 Task: Open a blank sheet, save the file as William Add the quote 'Life is too short to be anything but happy; choose happiness and spread it to others.'Life is too short to be anything but happy; choose happiness and spread it to others.  Apply font style Apply font style Kunstler Script and font size 15 Align the text to the Center .Change the text color to  Light Red
Action: Mouse moved to (25, 21)
Screenshot: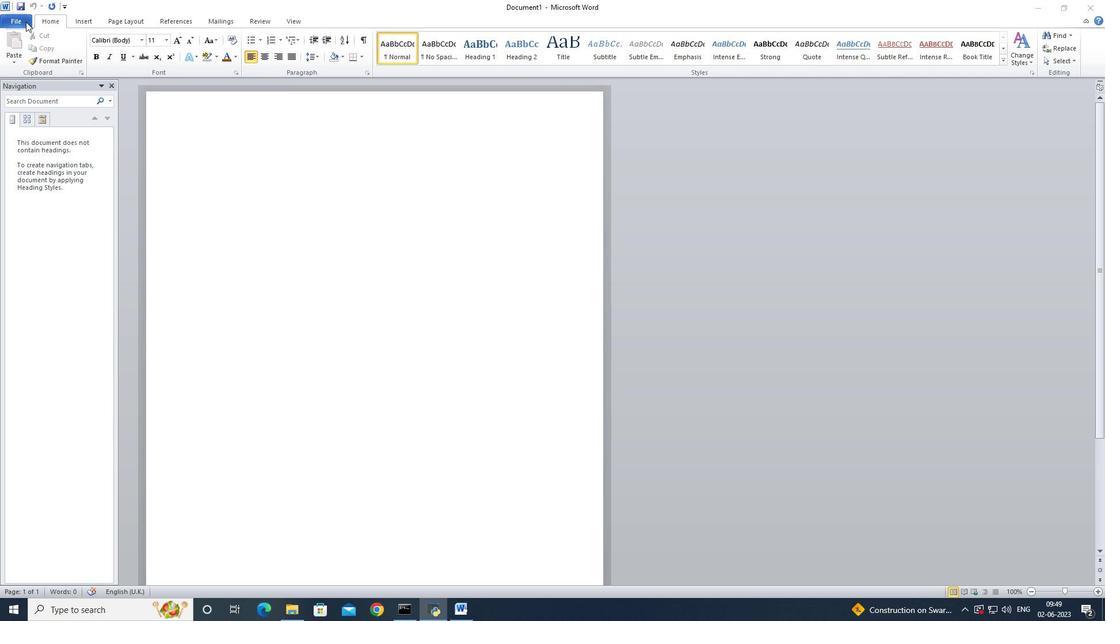 
Action: Mouse pressed left at (25, 21)
Screenshot: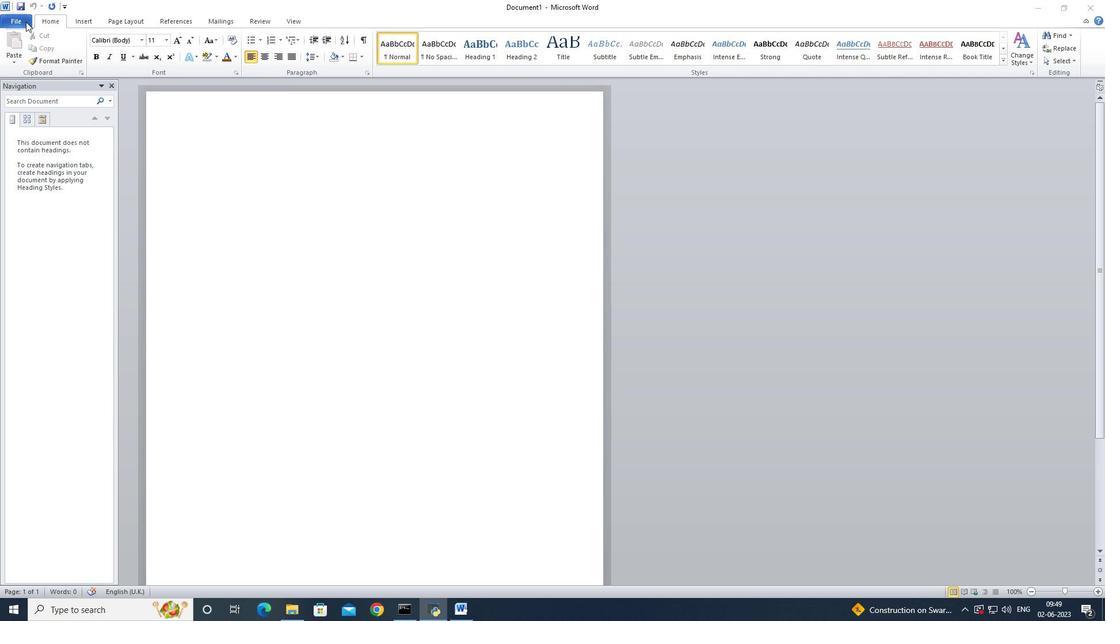 
Action: Mouse moved to (25, 18)
Screenshot: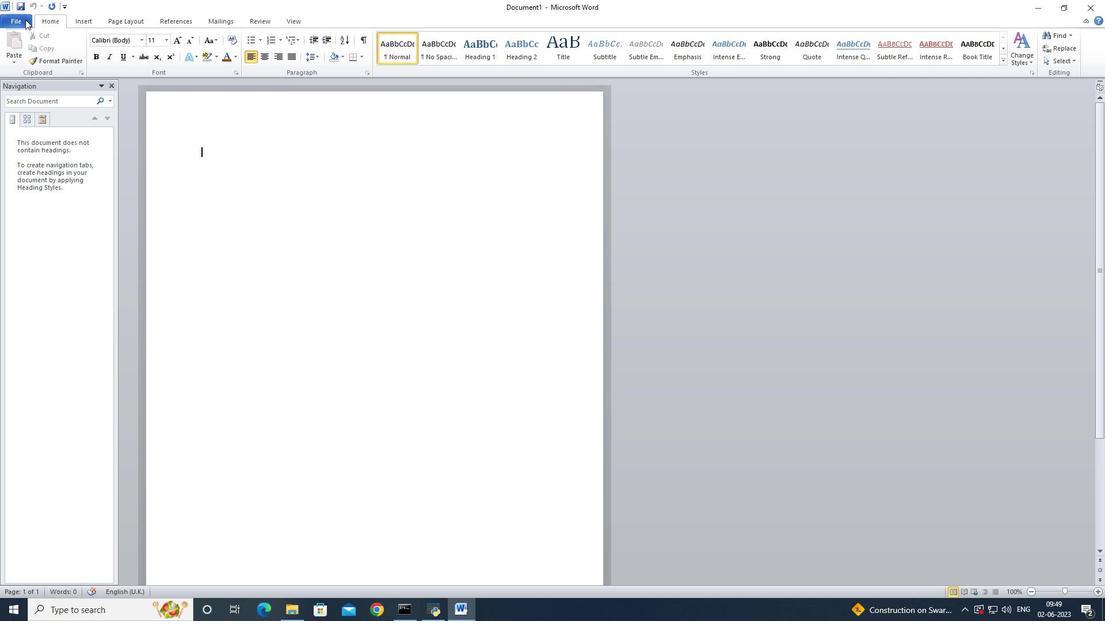 
Action: Mouse pressed left at (25, 18)
Screenshot: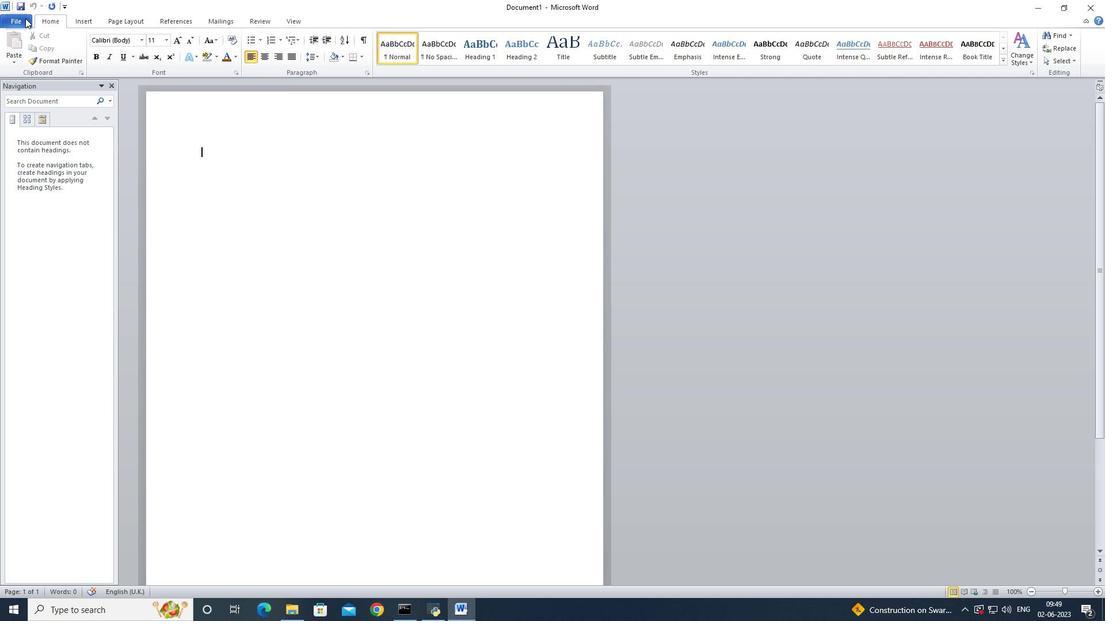 
Action: Mouse moved to (42, 149)
Screenshot: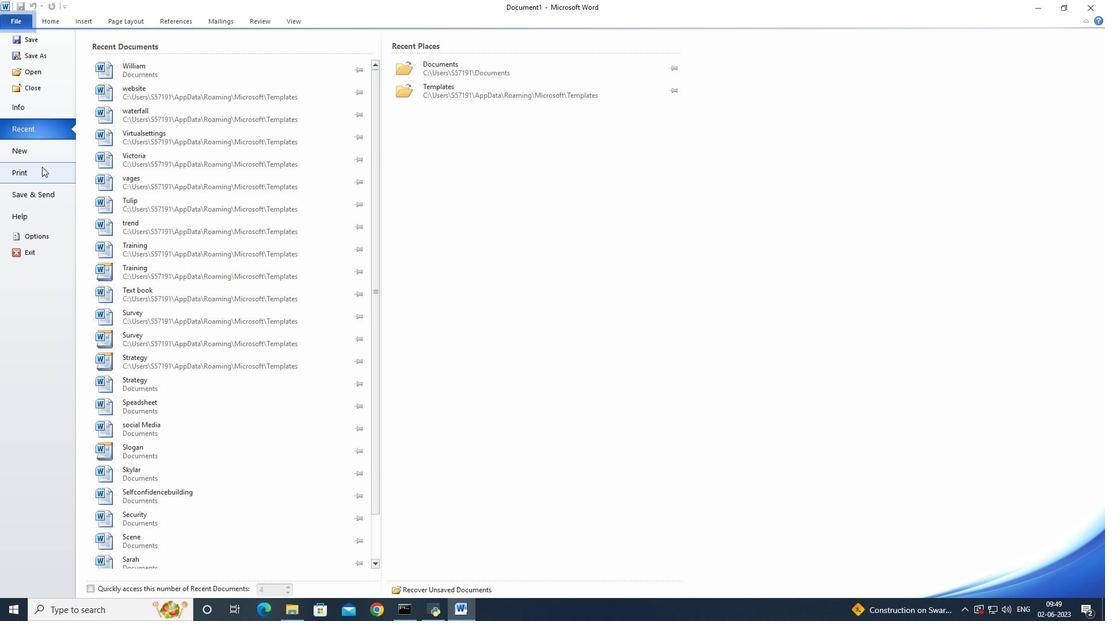 
Action: Mouse pressed left at (42, 149)
Screenshot: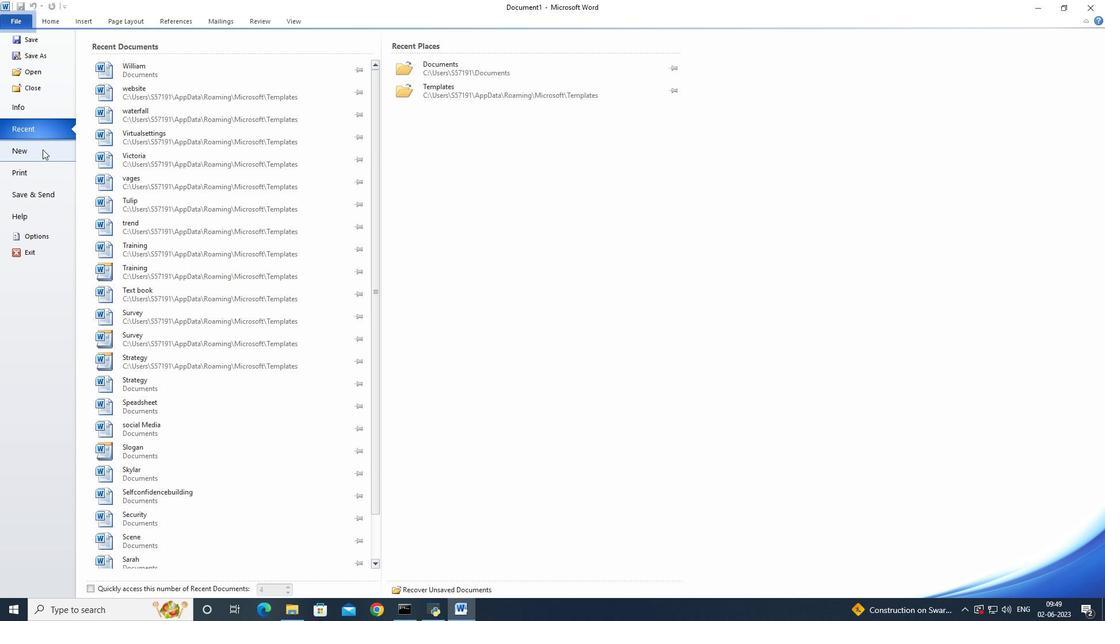 
Action: Mouse moved to (106, 119)
Screenshot: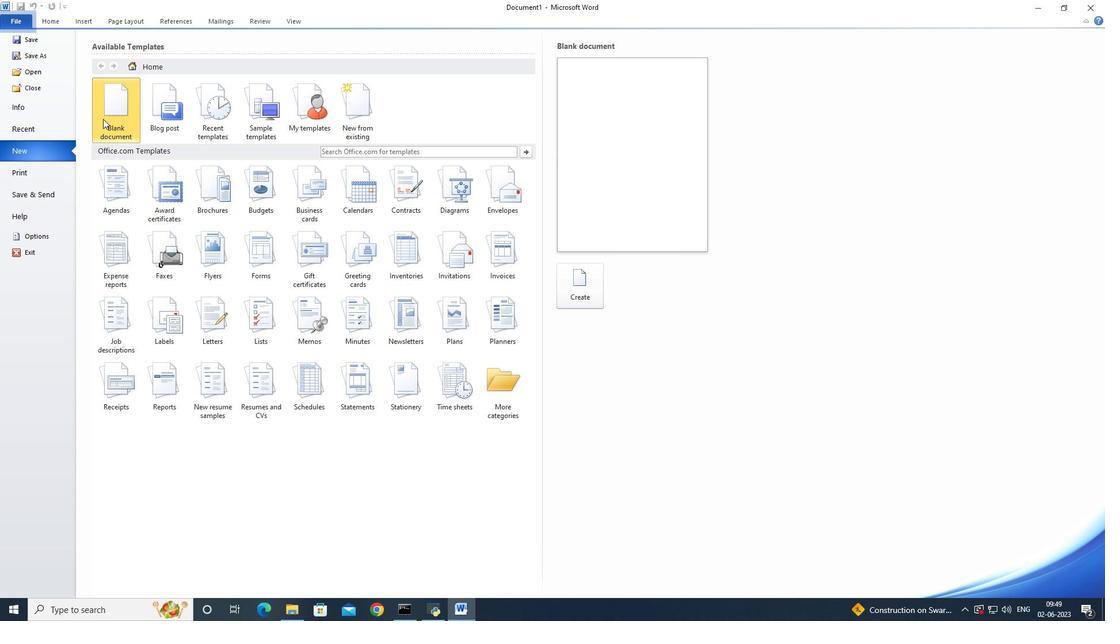 
Action: Mouse pressed left at (106, 119)
Screenshot: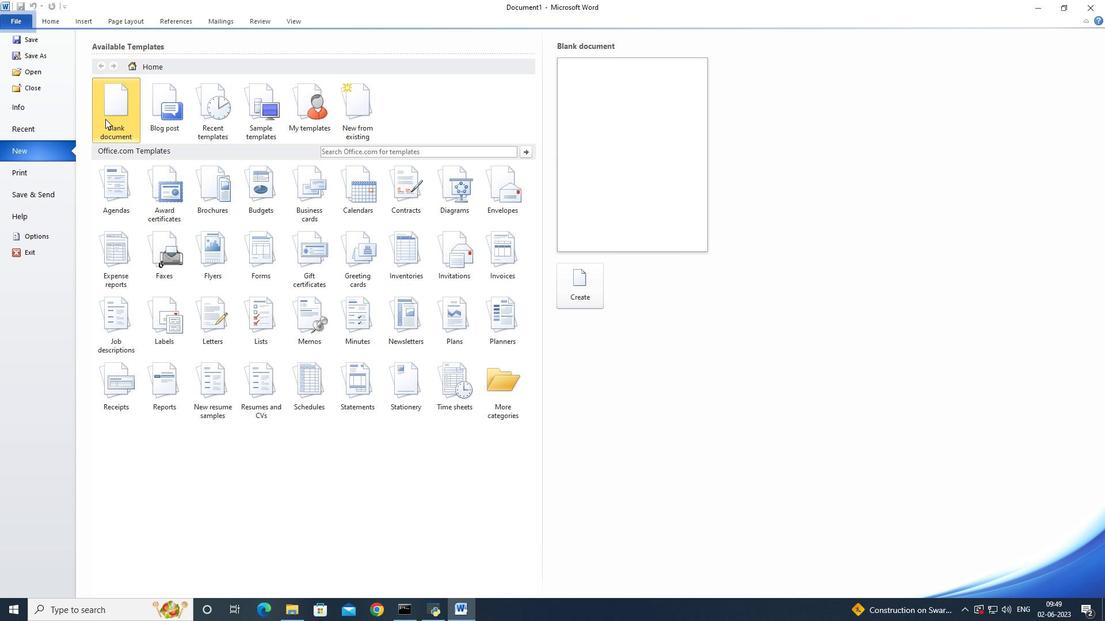 
Action: Mouse moved to (573, 291)
Screenshot: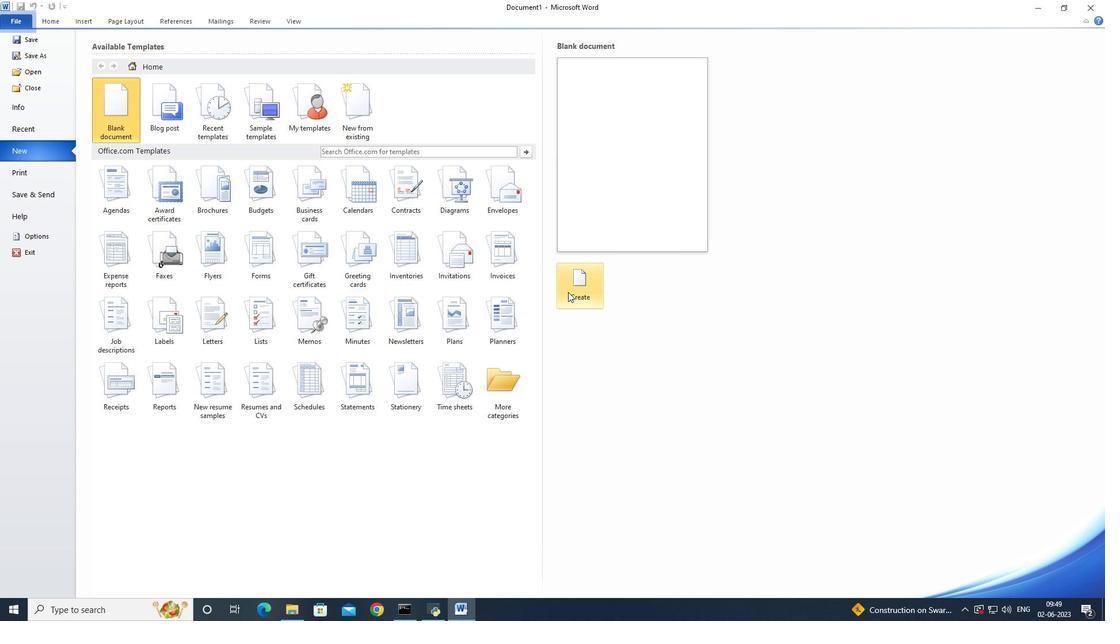 
Action: Mouse pressed left at (573, 291)
Screenshot: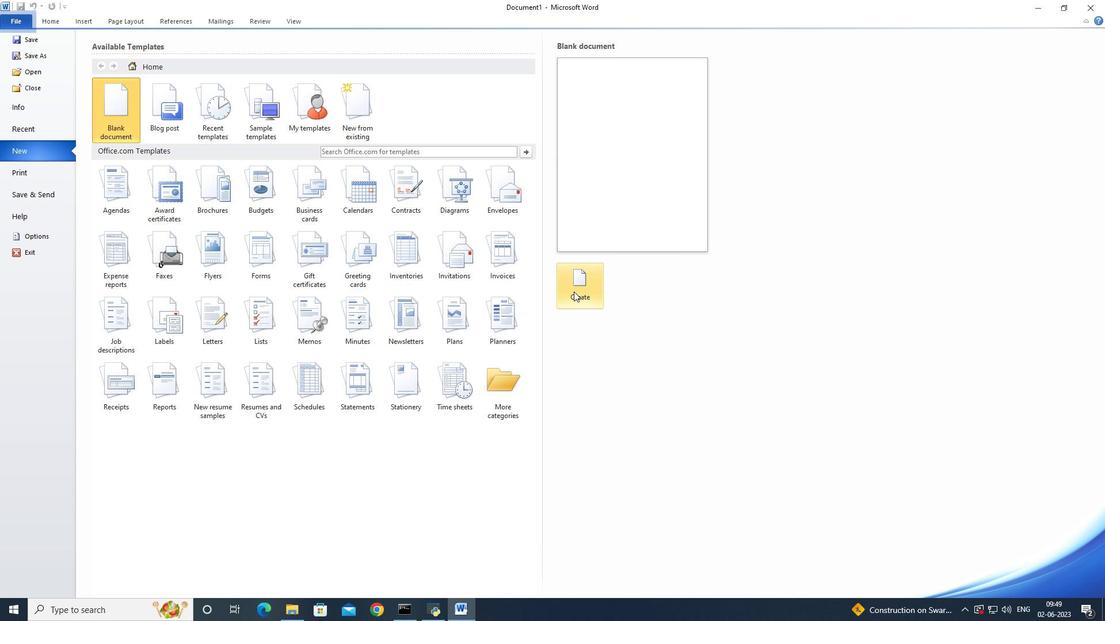 
Action: Mouse moved to (13, 20)
Screenshot: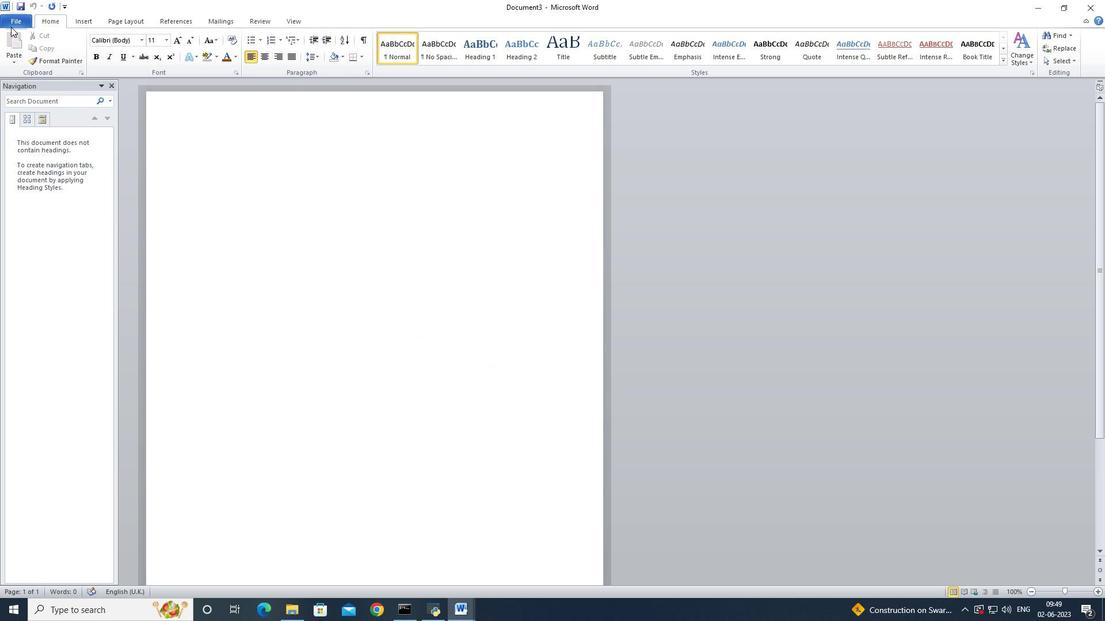 
Action: Mouse pressed left at (13, 20)
Screenshot: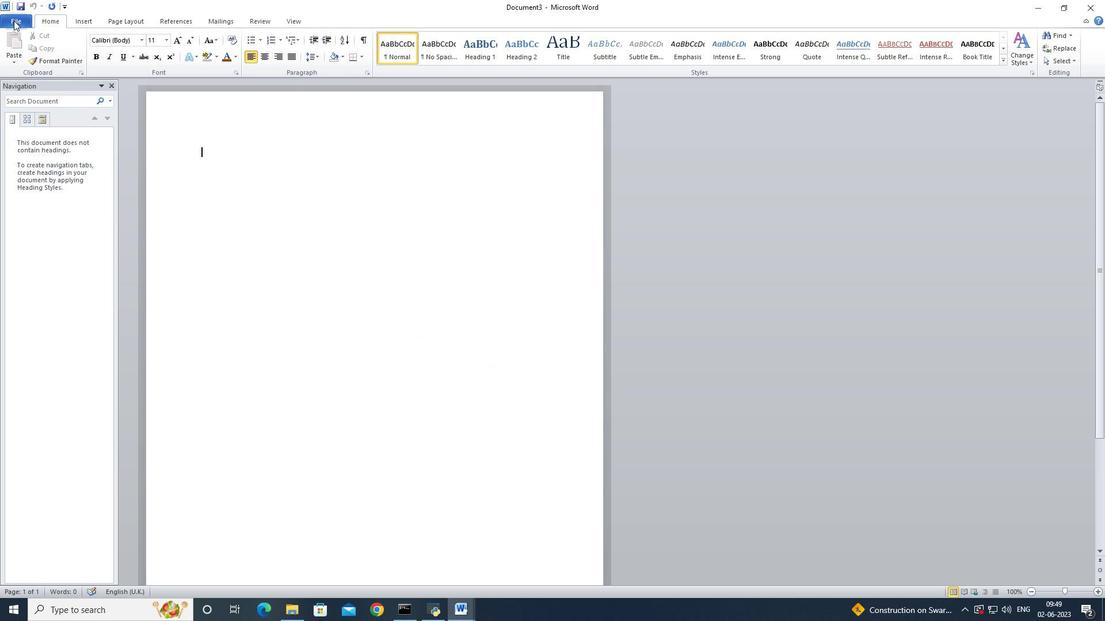 
Action: Mouse moved to (36, 40)
Screenshot: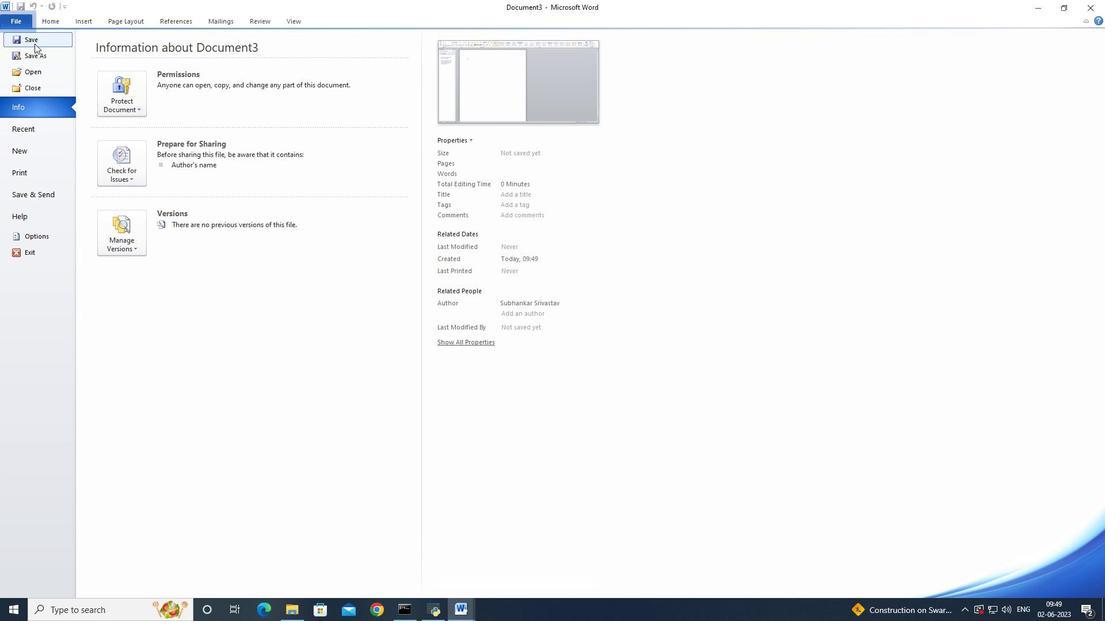 
Action: Mouse pressed left at (36, 40)
Screenshot: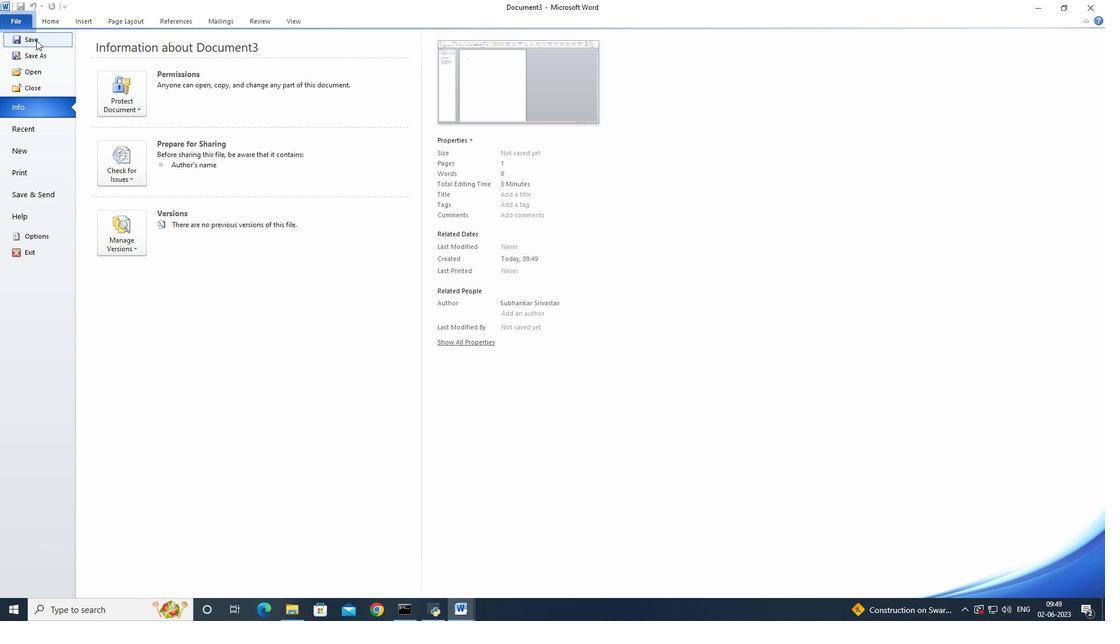 
Action: Key pressed <Key.shift><Key.shift>William
Screenshot: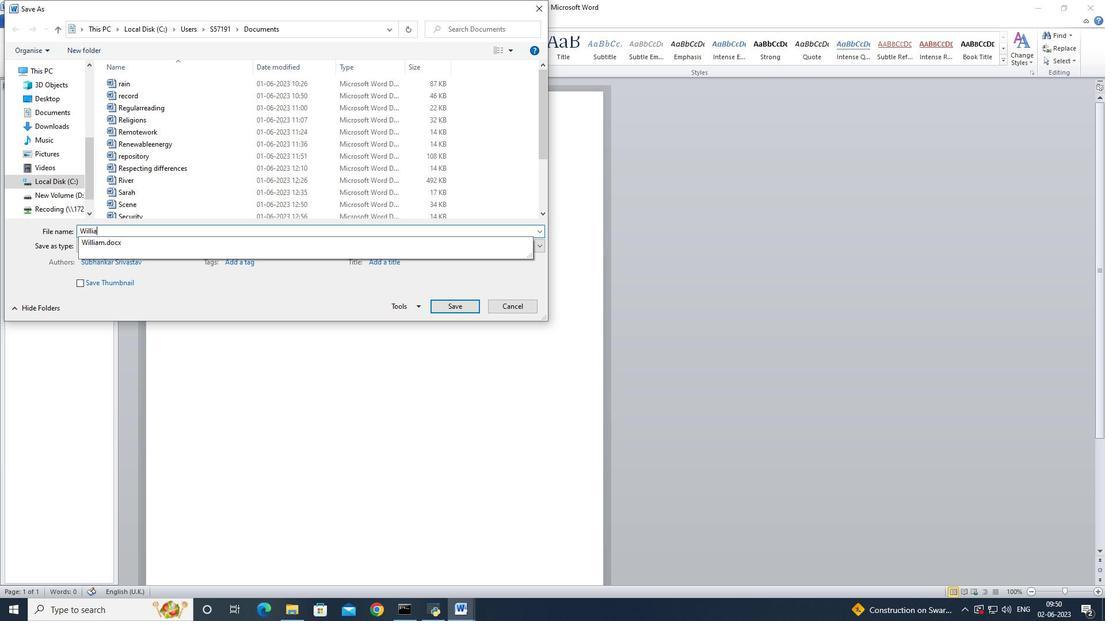 
Action: Mouse moved to (455, 309)
Screenshot: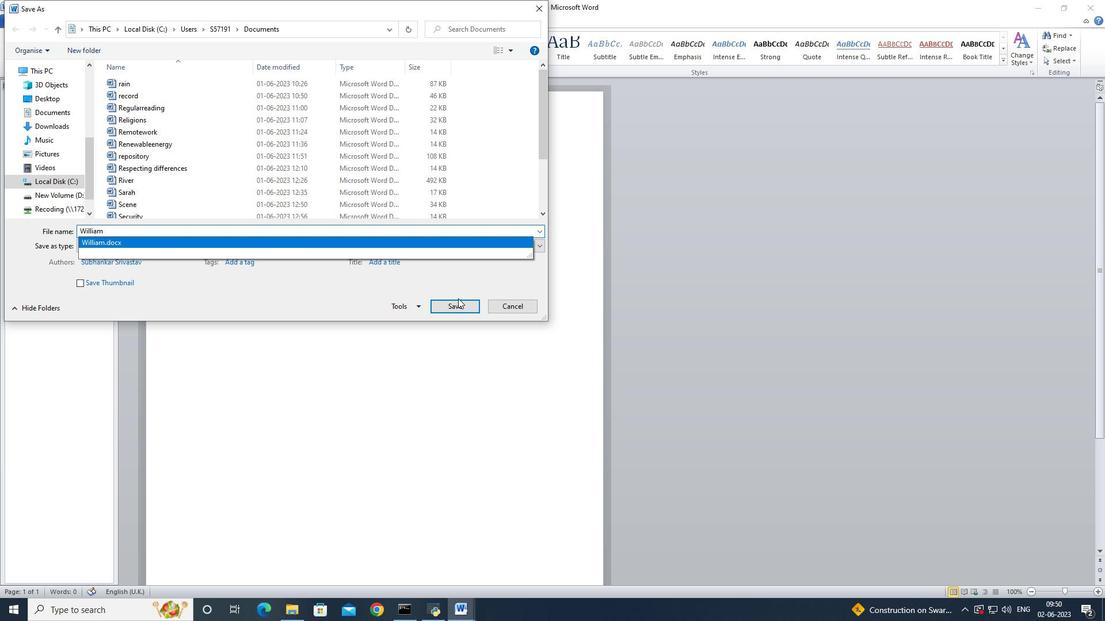 
Action: Mouse pressed left at (455, 309)
Screenshot: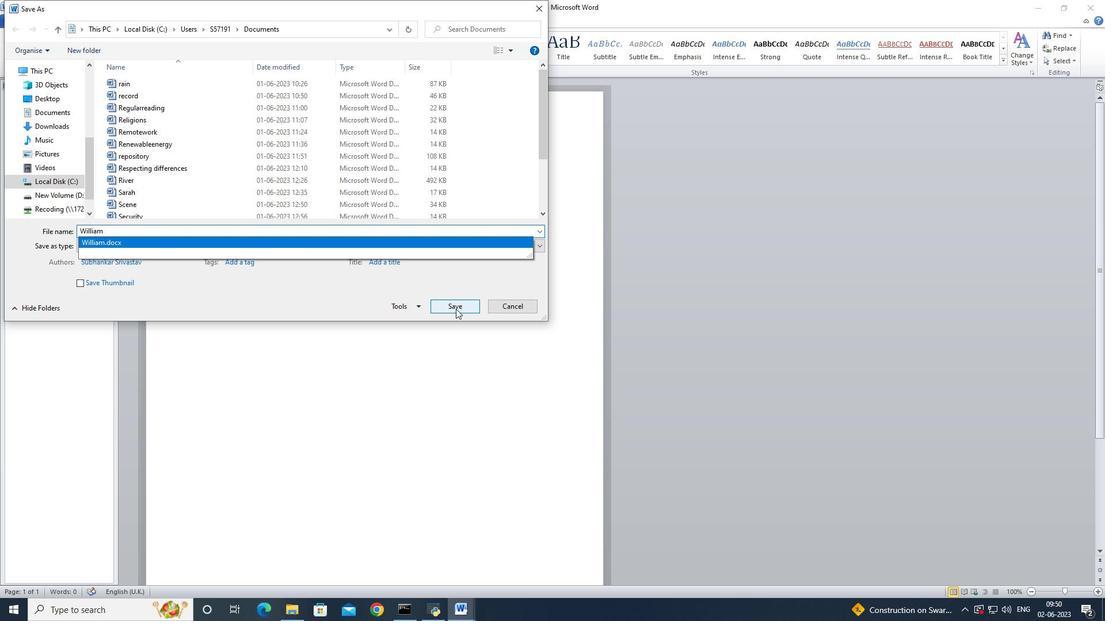 
Action: Mouse moved to (534, 327)
Screenshot: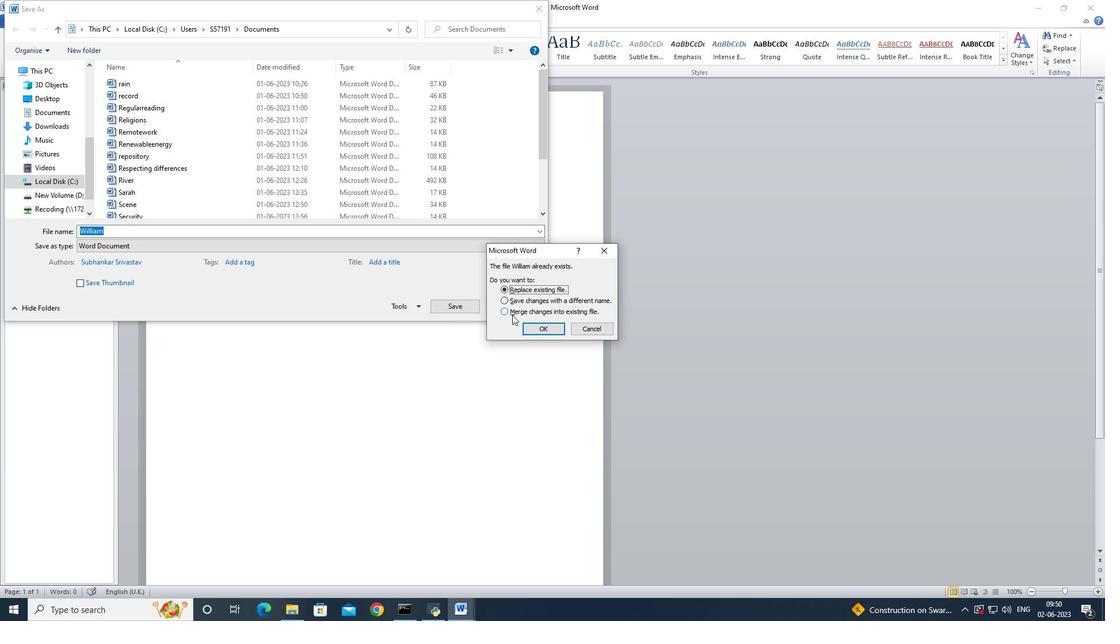 
Action: Mouse pressed left at (534, 327)
Screenshot: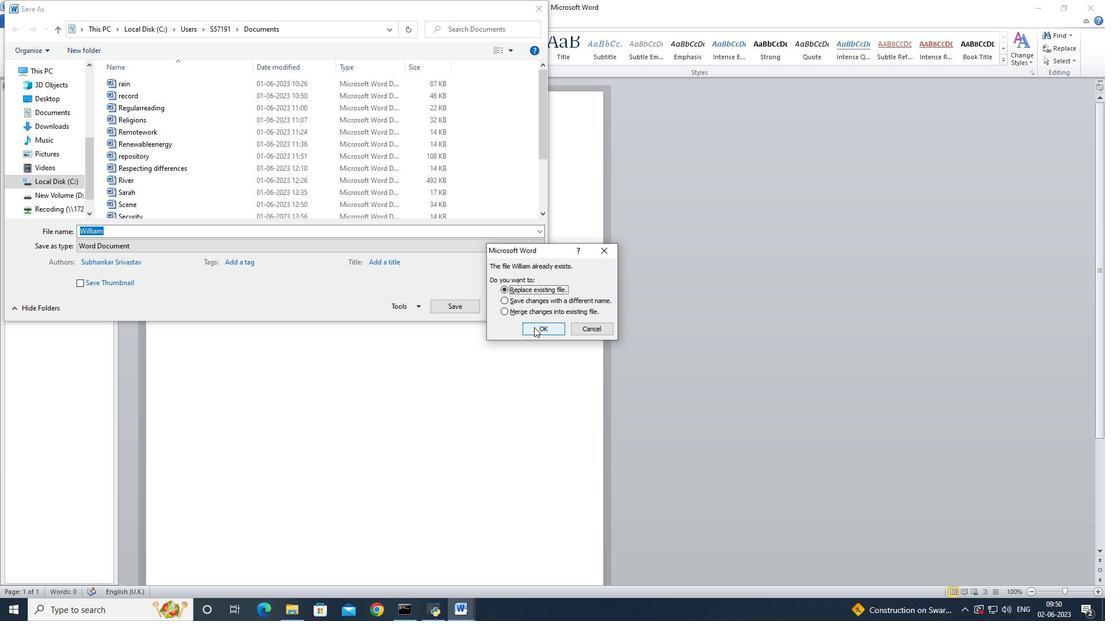 
Action: Mouse moved to (816, 50)
Screenshot: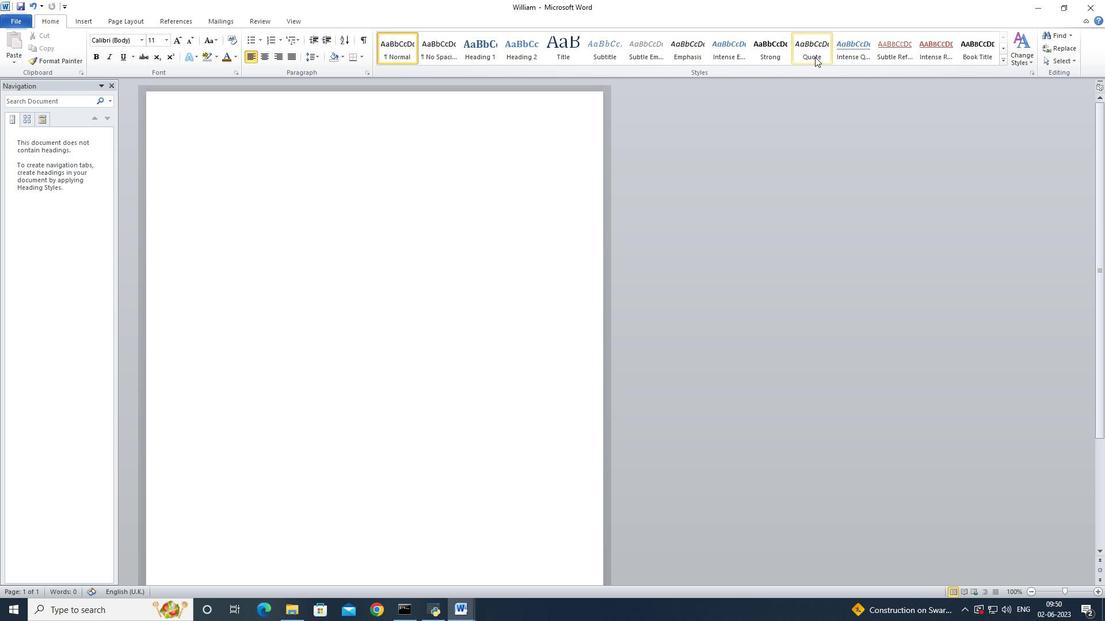 
Action: Mouse pressed left at (816, 50)
Screenshot: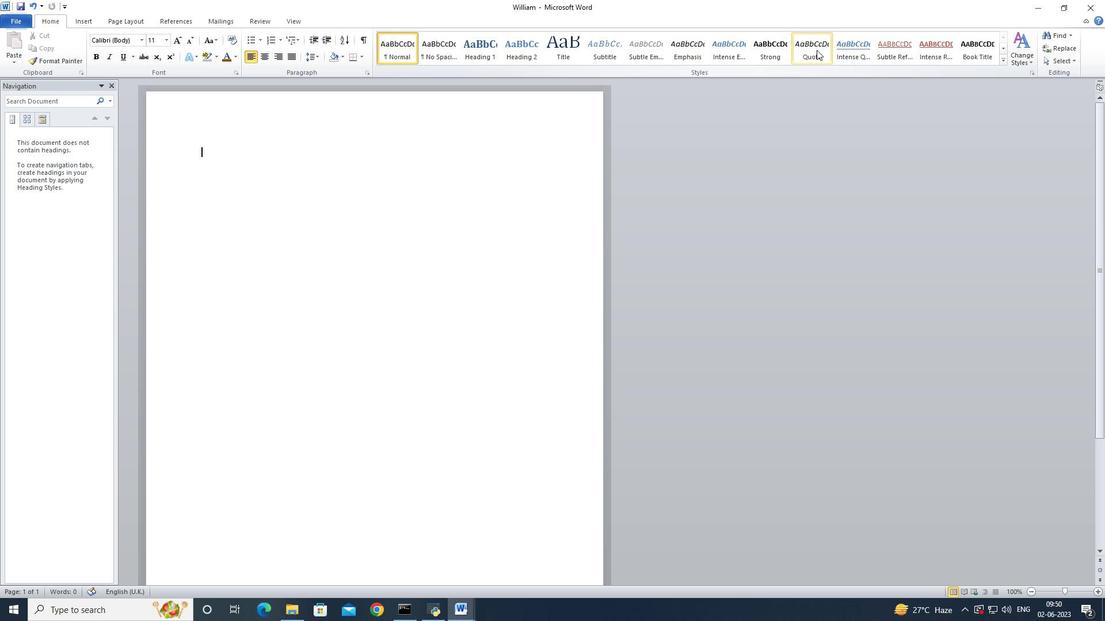 
Action: Mouse moved to (652, 214)
Screenshot: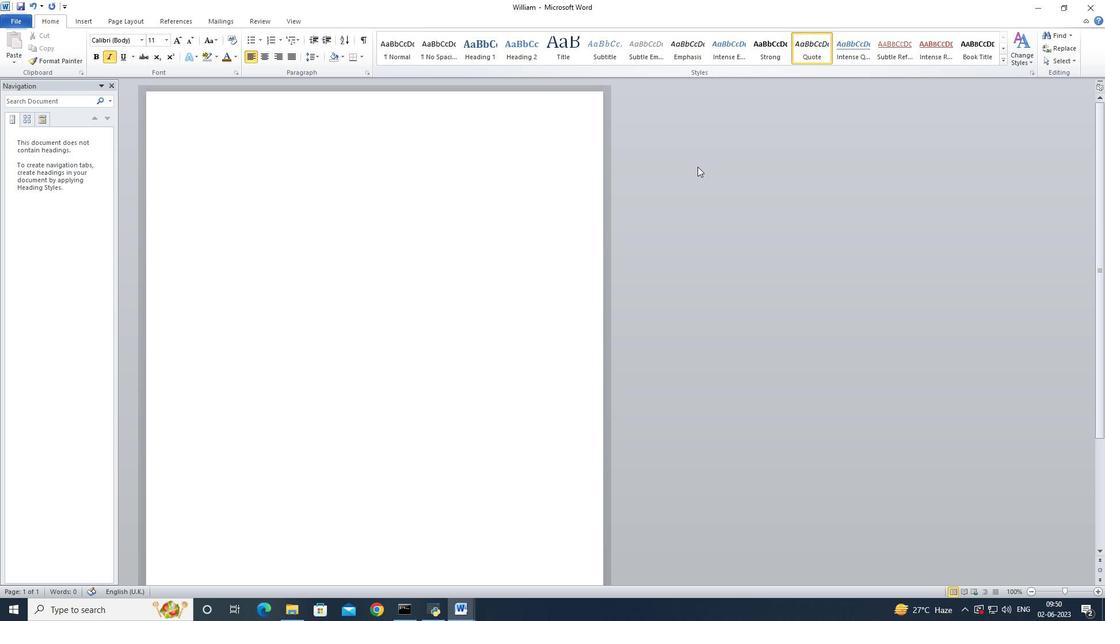 
Action: Key pressed <Key.shift>Life<Key.space>is<Key.space>too<Key.space>short<Key.space>to<Key.space>be<Key.space>ant<Key.backspace>ything<Key.space>but<Key.space>happy<Key.shift><Key.shift><Key.shift><Key.shift><Key.shift><Key.shift>;<Key.space>chos<Key.backspace>s<Key.backspace>ose<Key.space>happiness<Key.space>and<Key.space>spread<Key.space>it<Key.space>to<Key.space>others
Screenshot: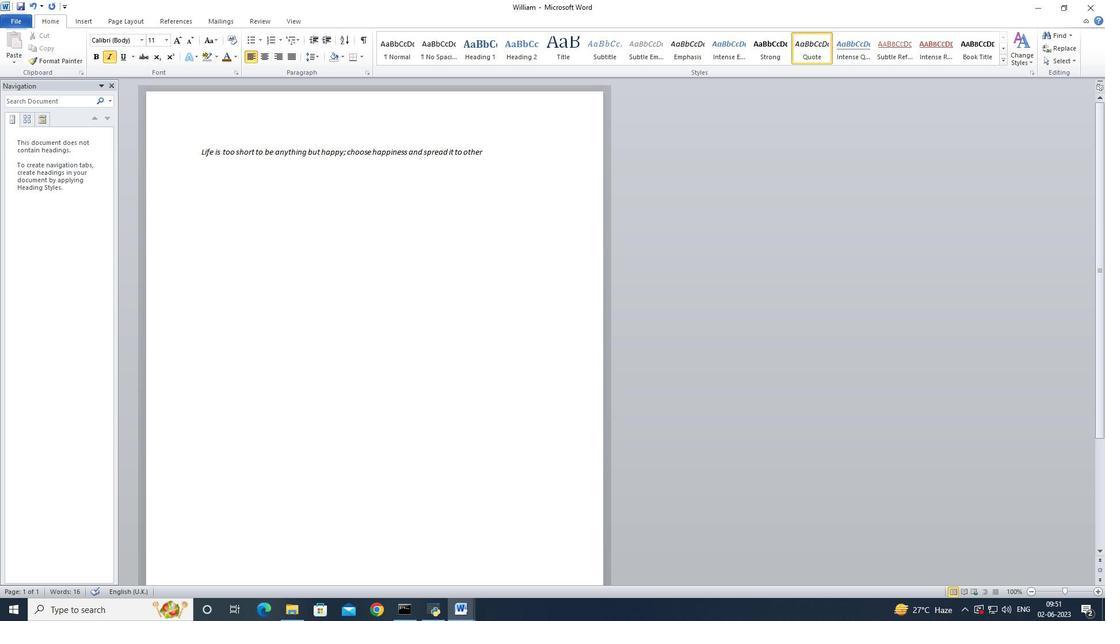 
Action: Mouse moved to (491, 140)
Screenshot: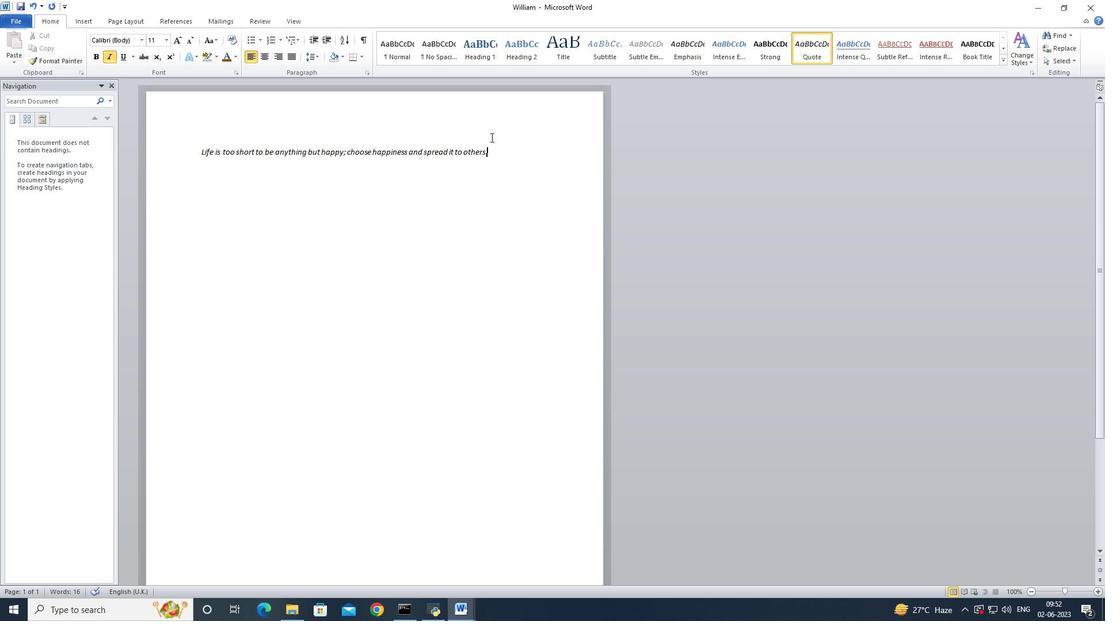 
Action: Key pressed .
Screenshot: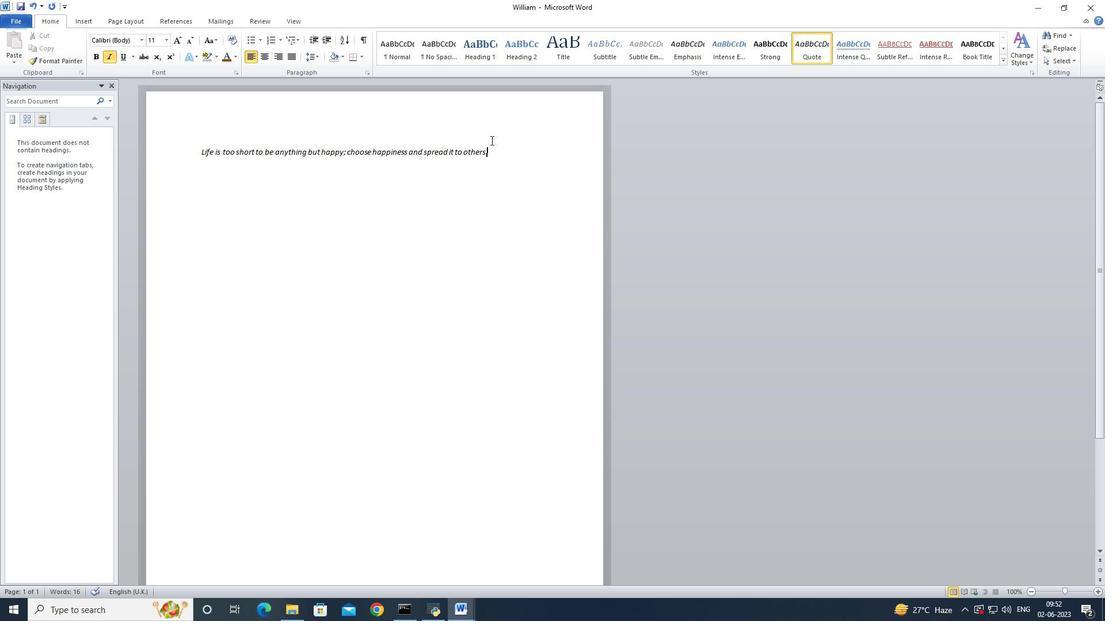 
Action: Mouse moved to (507, 151)
Screenshot: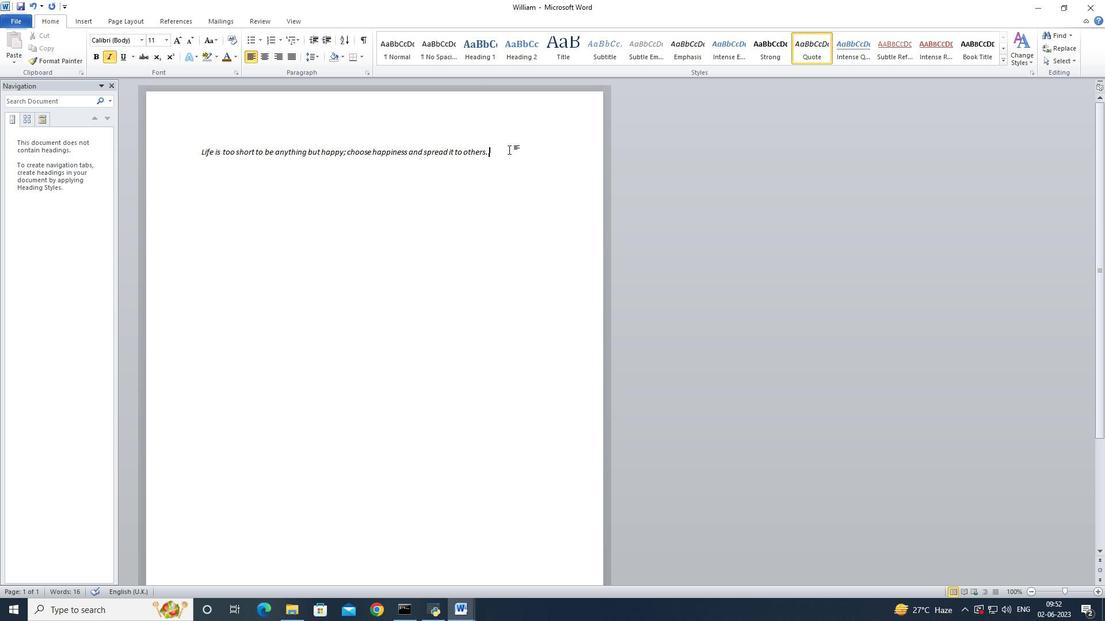 
Action: Mouse pressed left at (507, 151)
Screenshot: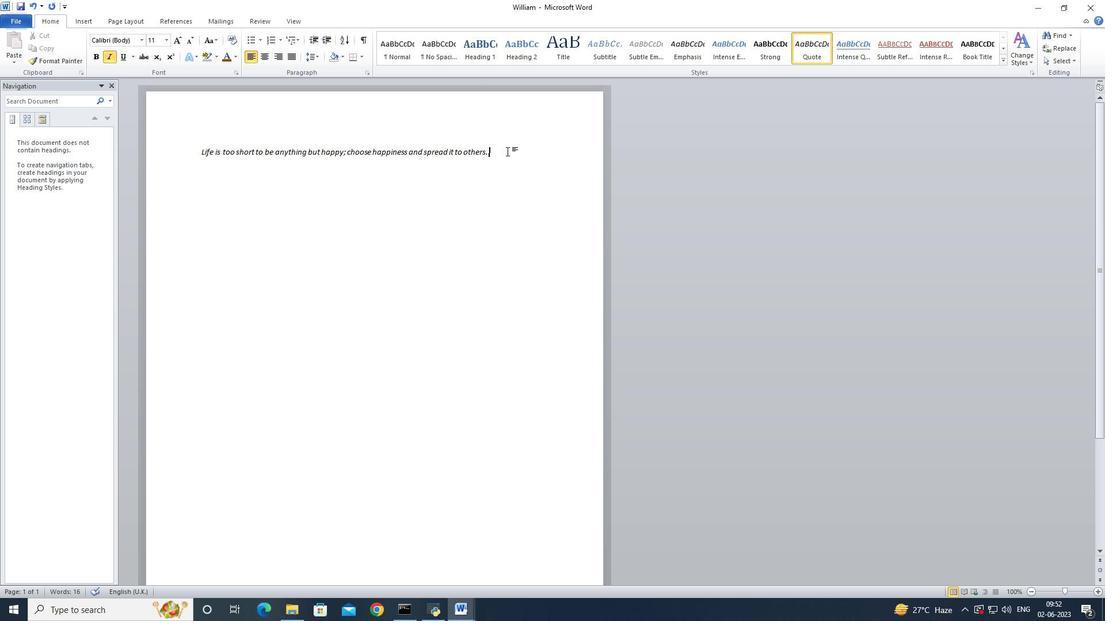 
Action: Mouse moved to (141, 36)
Screenshot: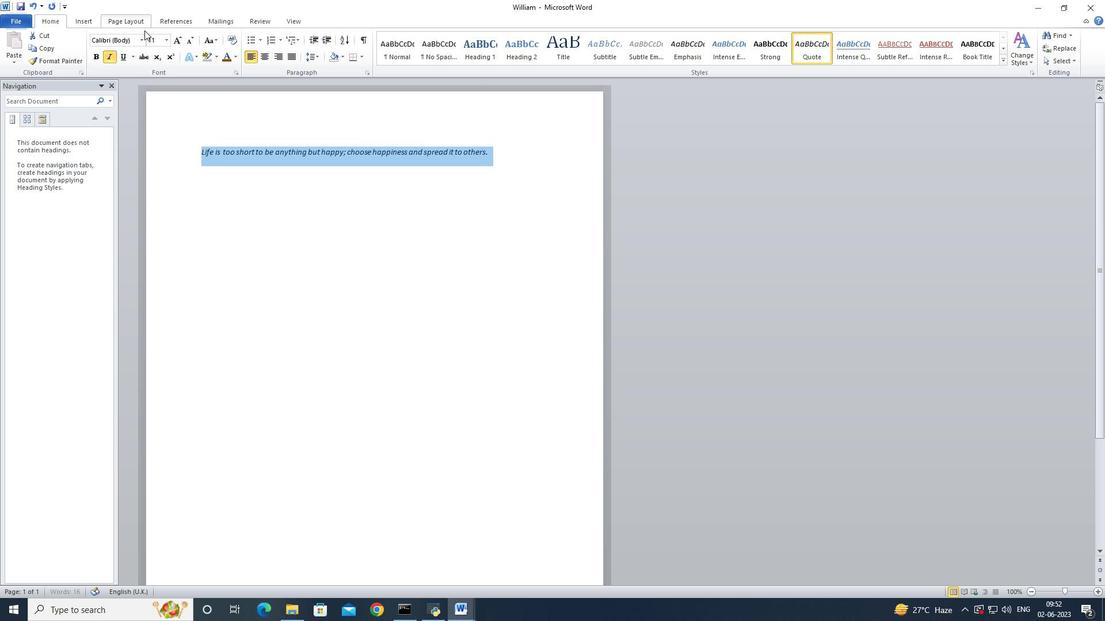 
Action: Mouse pressed left at (141, 36)
Screenshot: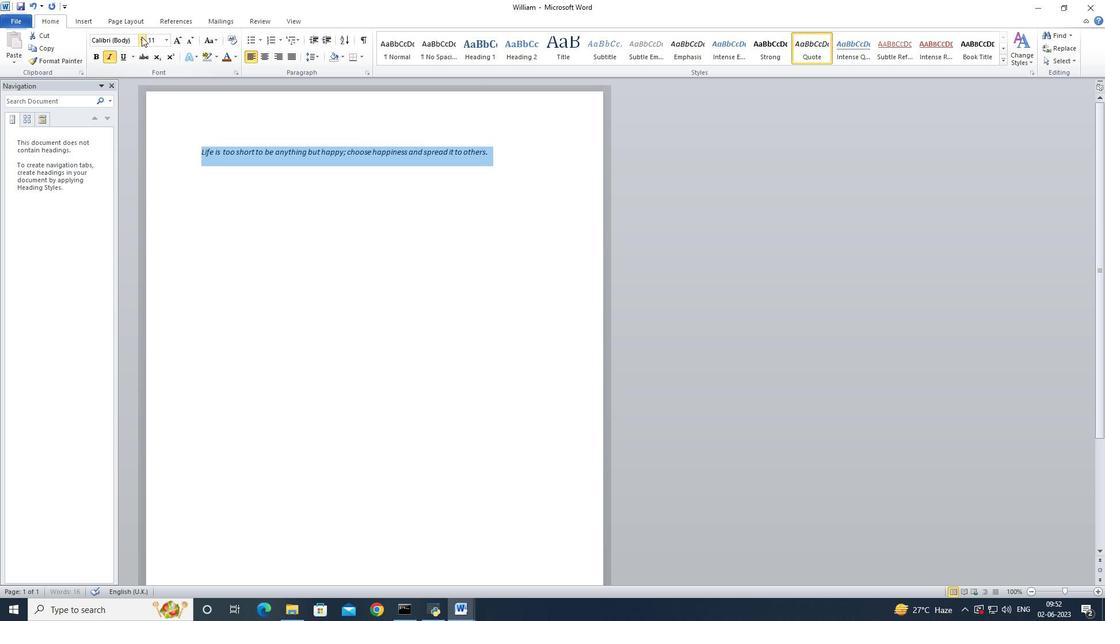
Action: Mouse moved to (180, 100)
Screenshot: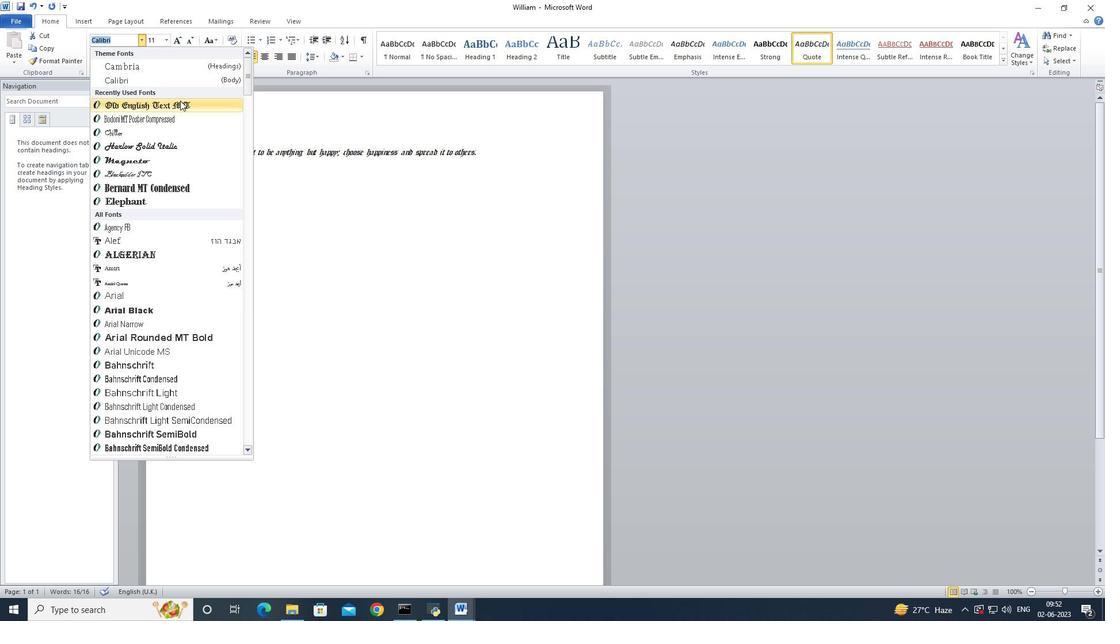 
Action: Key pressed kunstler<Key.space><Key.shift>S<Key.enter>
Screenshot: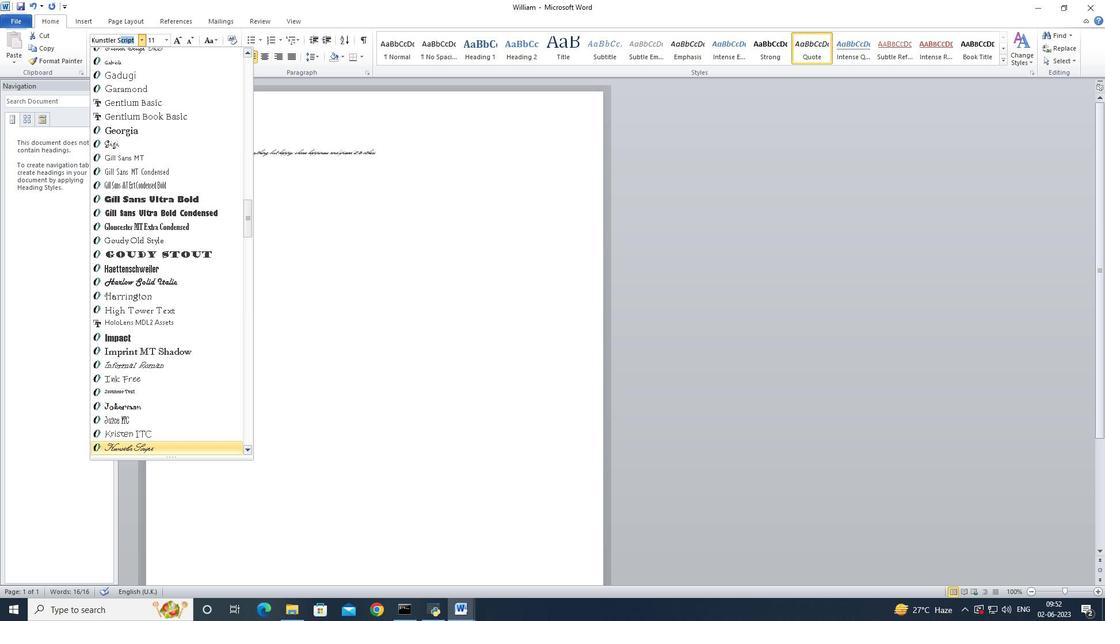 
Action: Mouse moved to (168, 40)
Screenshot: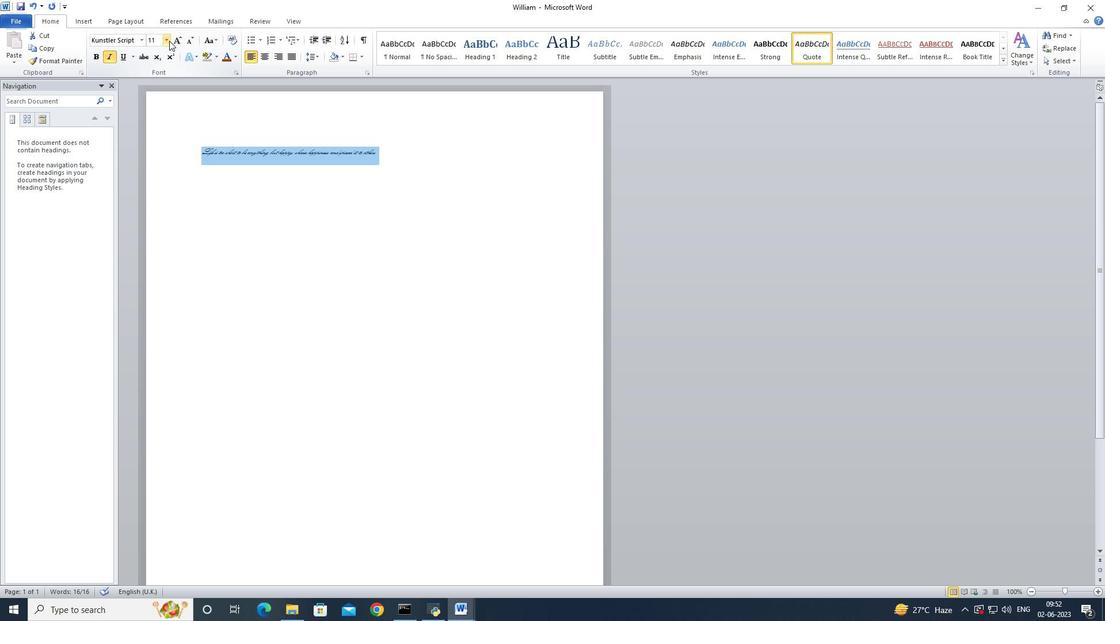 
Action: Mouse pressed left at (168, 40)
Screenshot: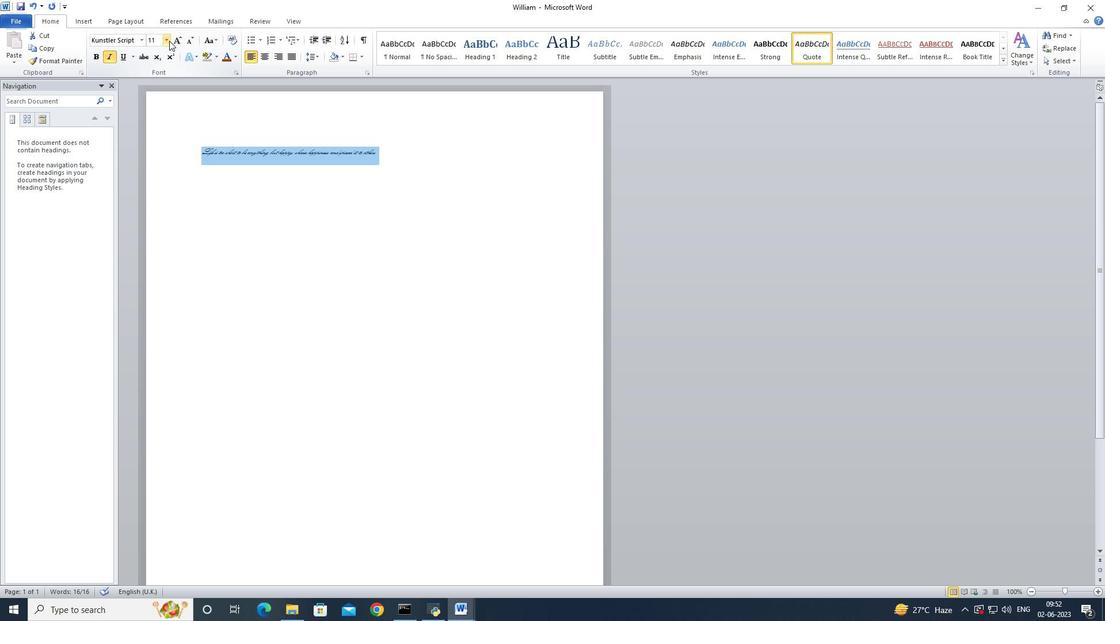 
Action: Mouse moved to (156, 105)
Screenshot: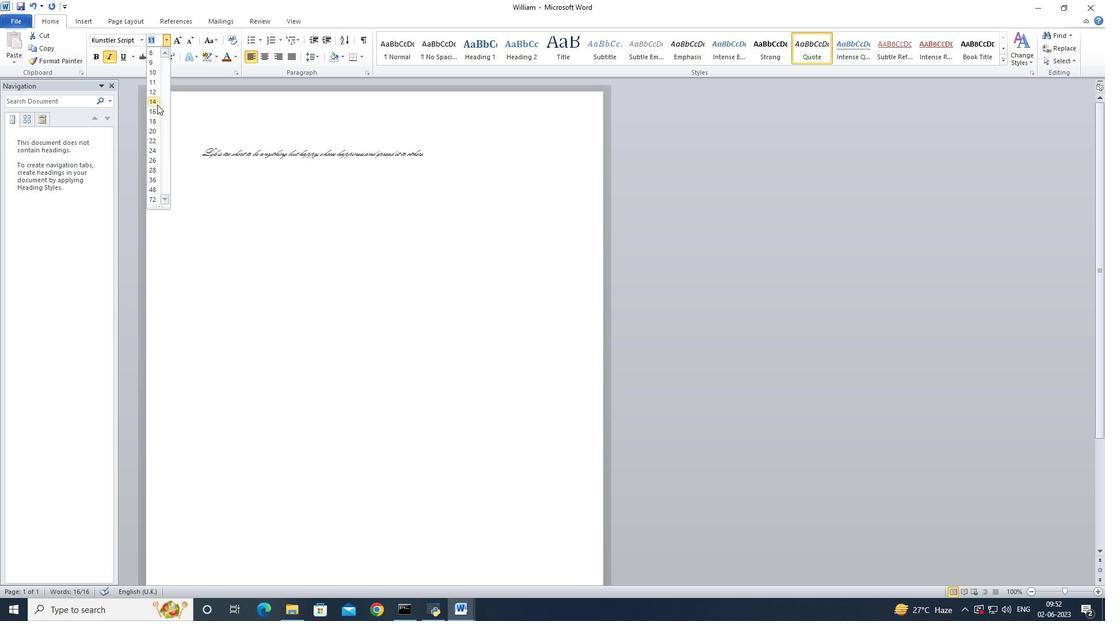 
Action: Key pressed 15<Key.enter>
Screenshot: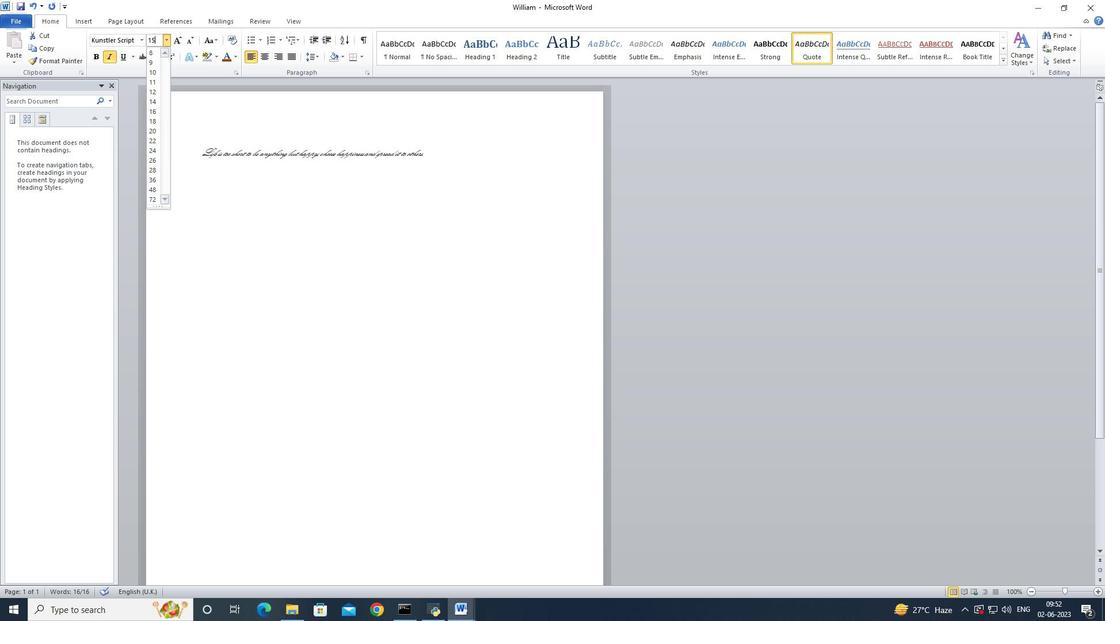 
Action: Mouse moved to (265, 57)
Screenshot: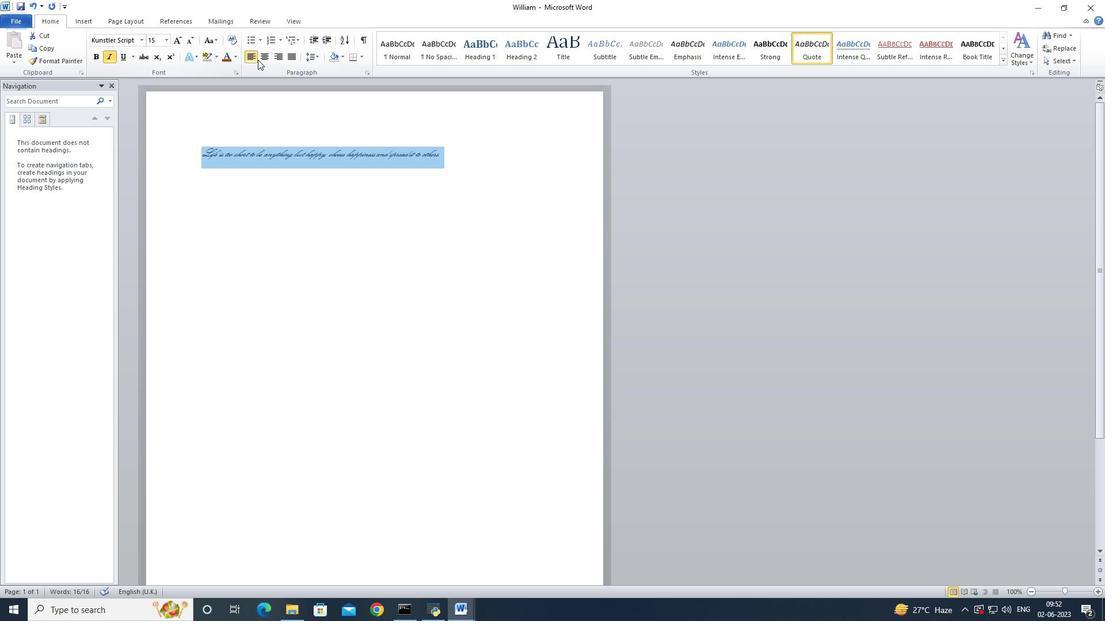 
Action: Mouse pressed left at (265, 57)
Screenshot: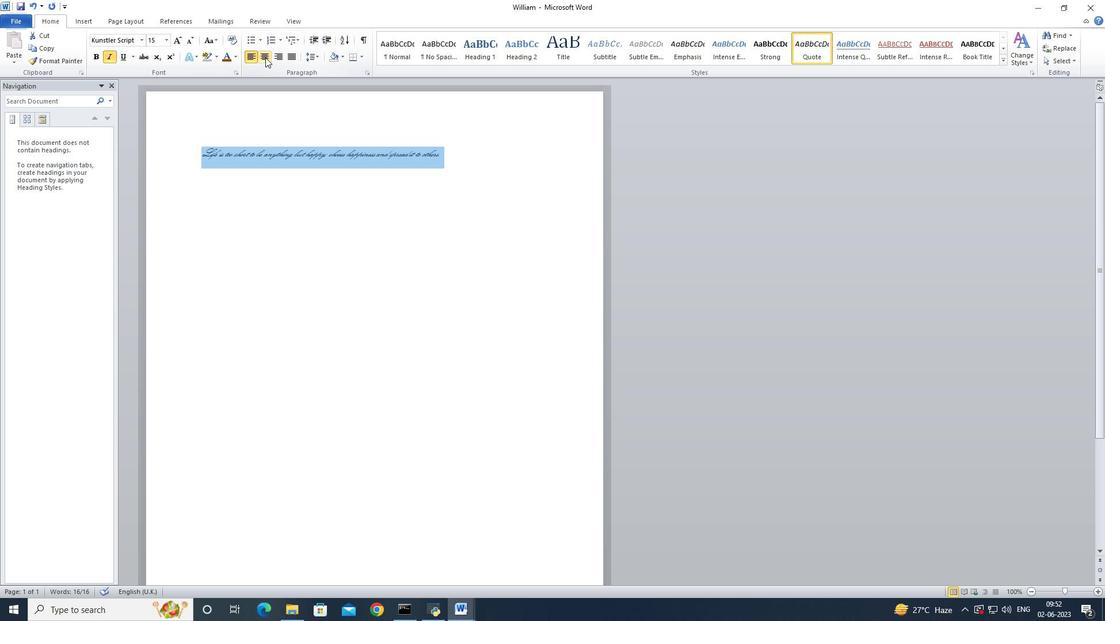 
Action: Mouse moved to (260, 241)
Screenshot: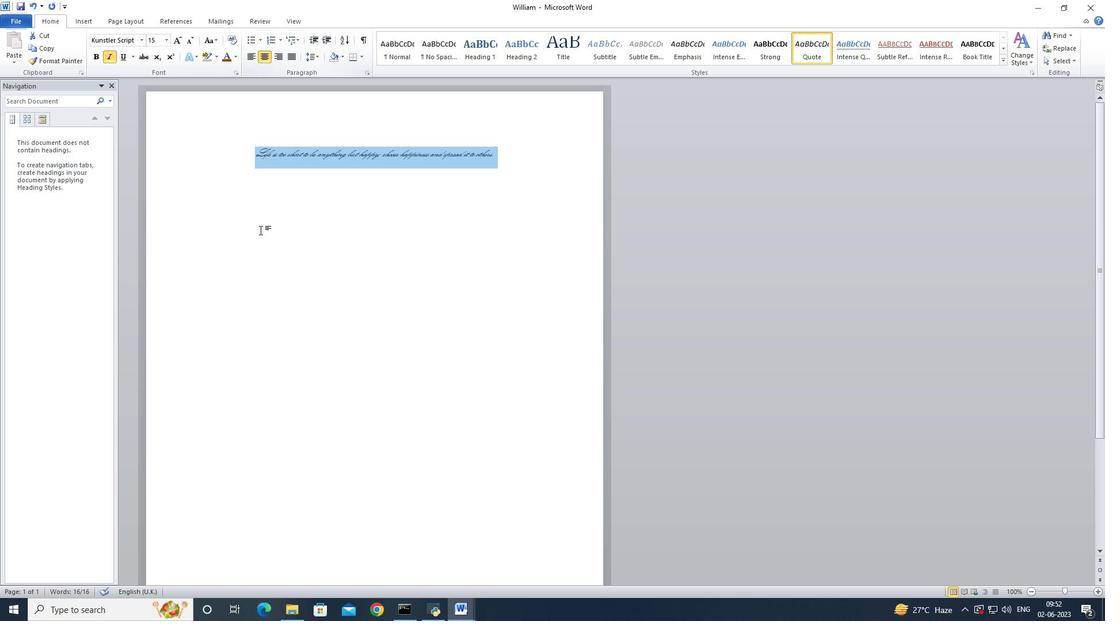 
Action: Mouse pressed left at (260, 241)
Screenshot: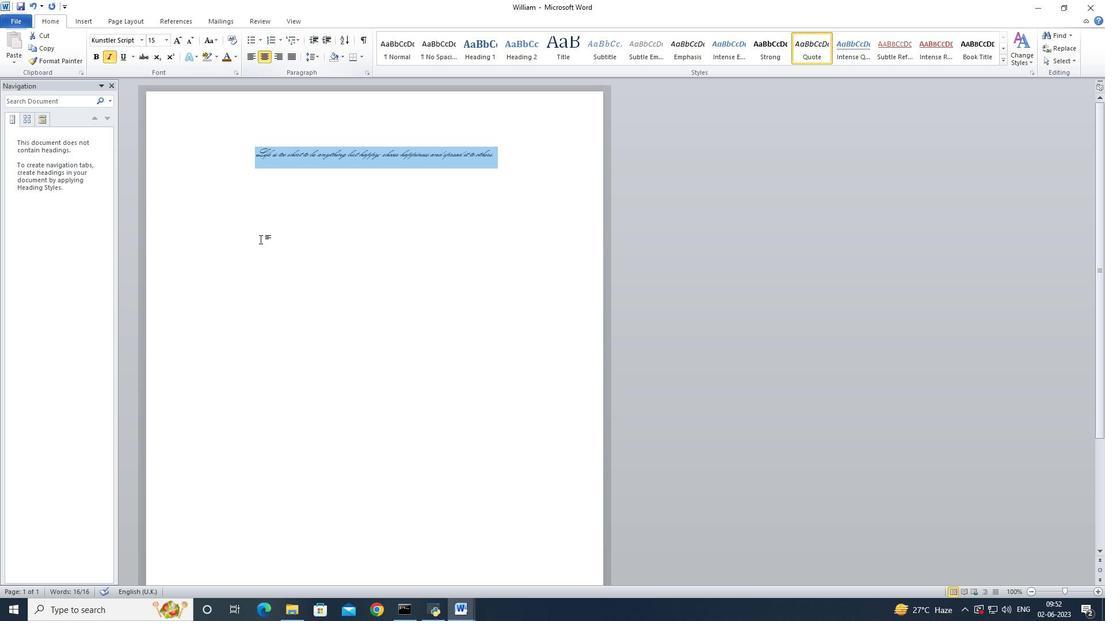 
Action: Mouse moved to (238, 149)
Screenshot: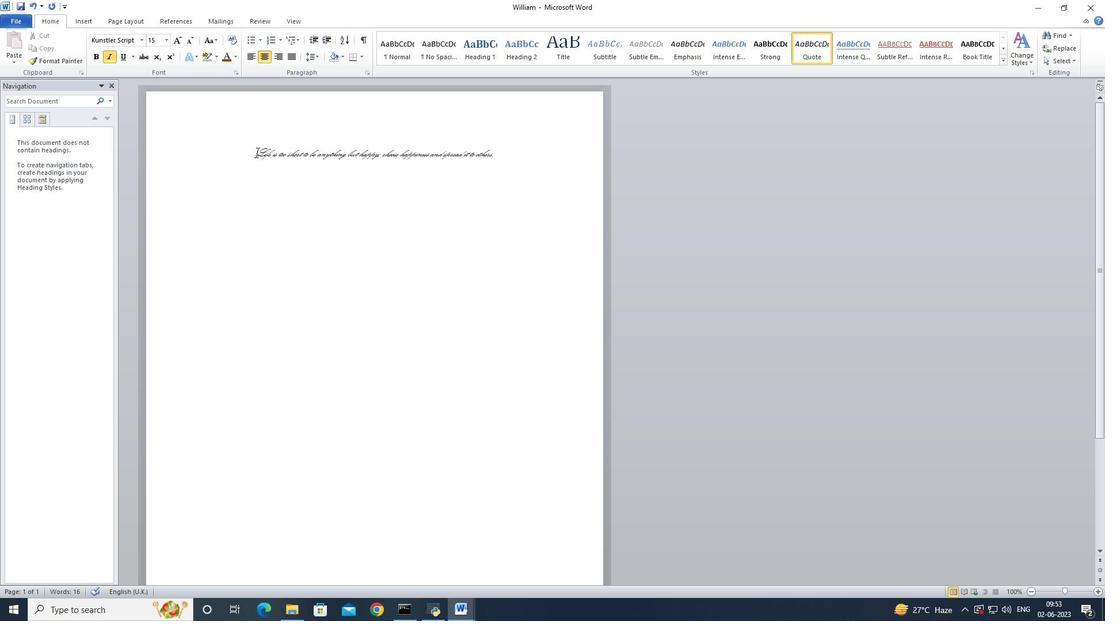 
Action: Mouse pressed left at (238, 149)
Screenshot: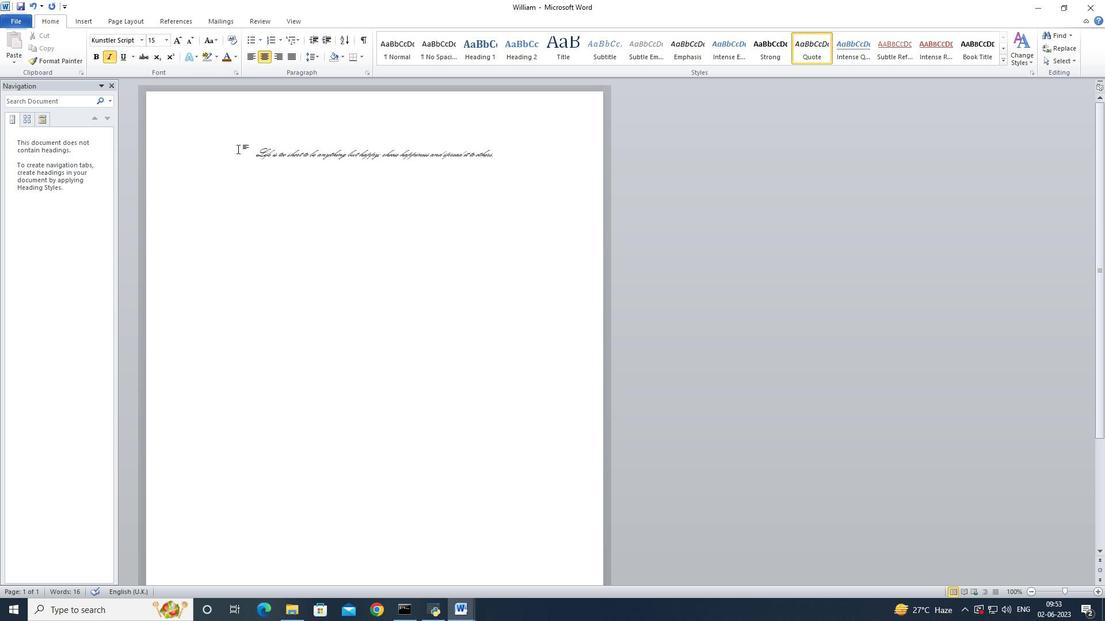 
Action: Mouse moved to (234, 54)
Screenshot: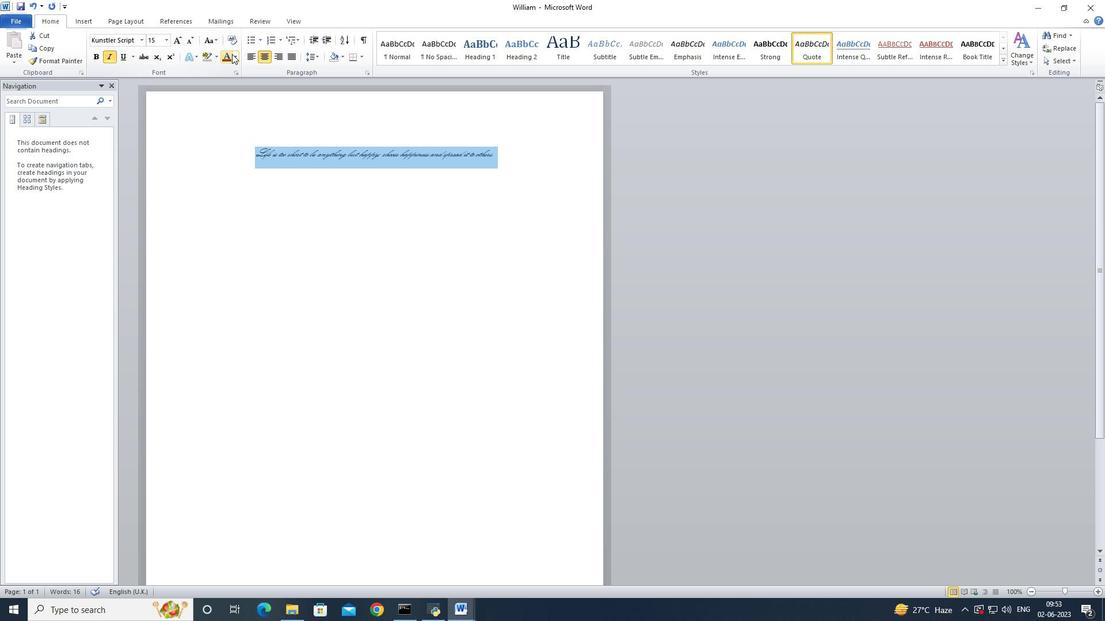 
Action: Mouse pressed left at (234, 54)
Screenshot: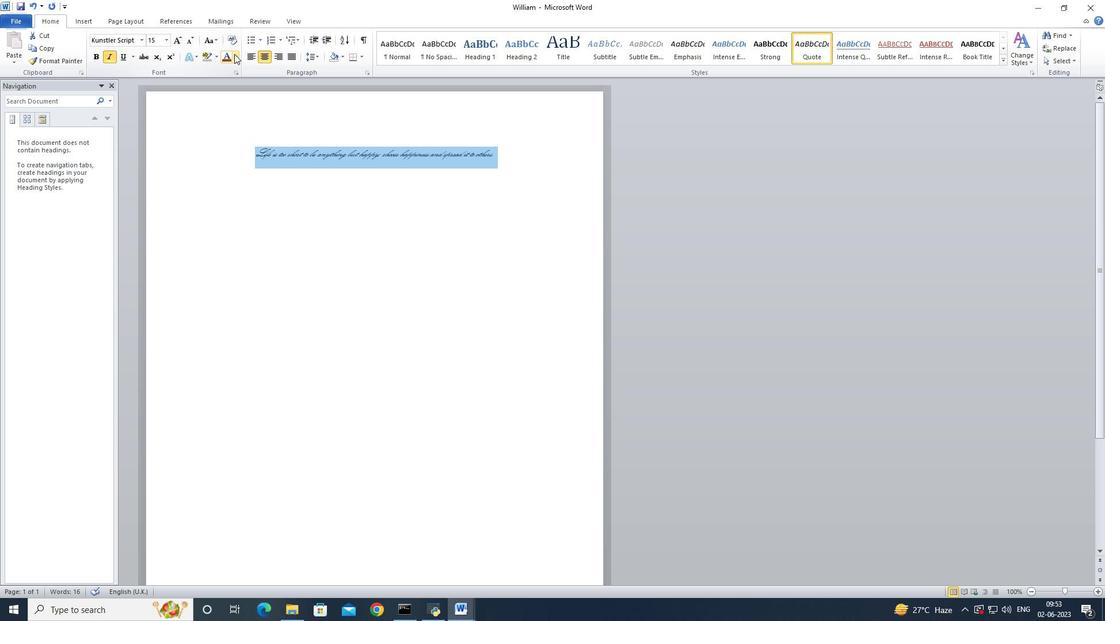 
Action: Mouse moved to (238, 169)
Screenshot: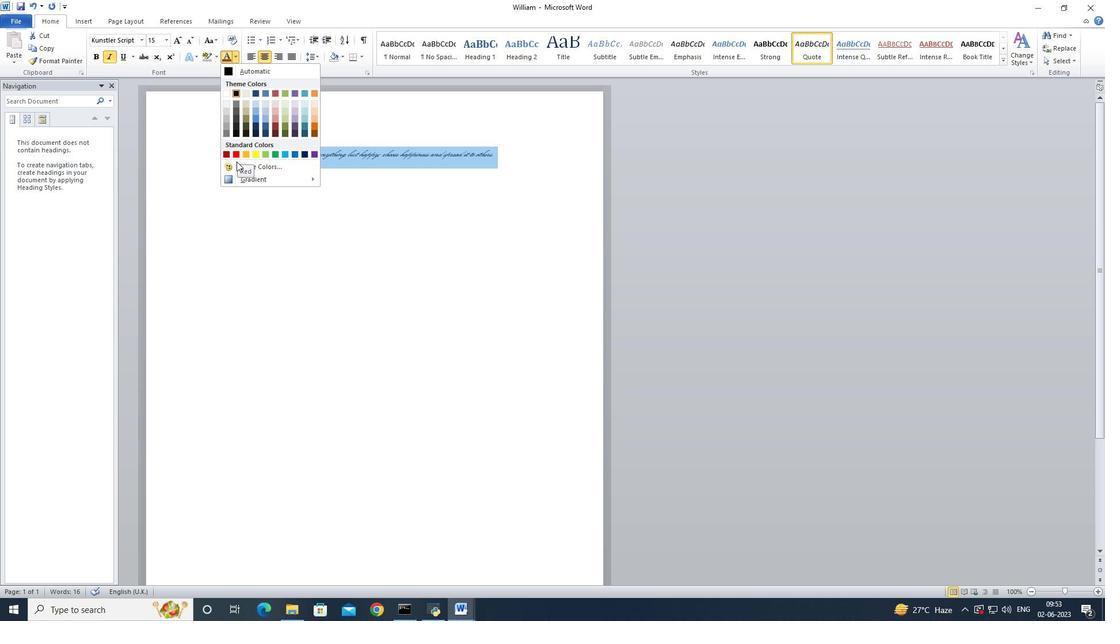 
Action: Mouse pressed left at (238, 169)
Screenshot: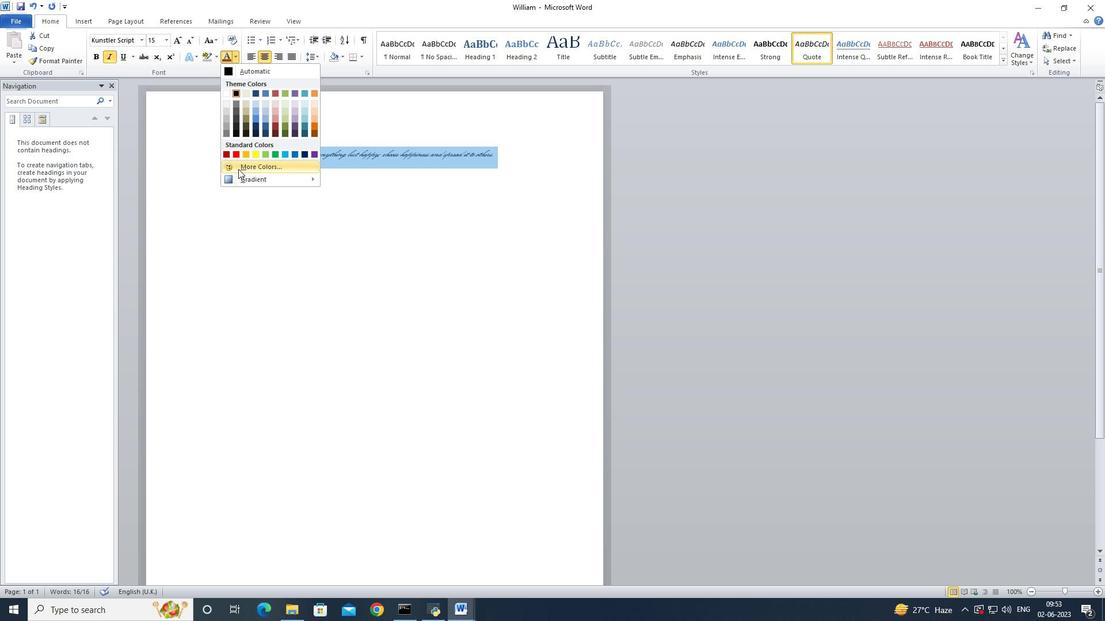 
Action: Mouse moved to (538, 311)
Screenshot: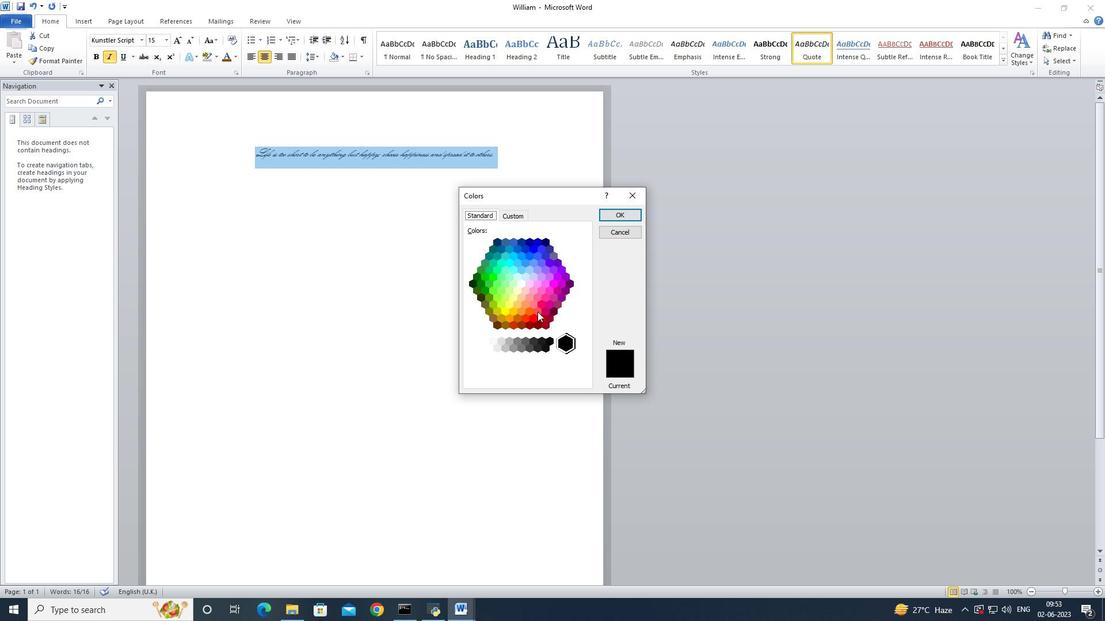 
Action: Mouse pressed left at (538, 311)
Screenshot: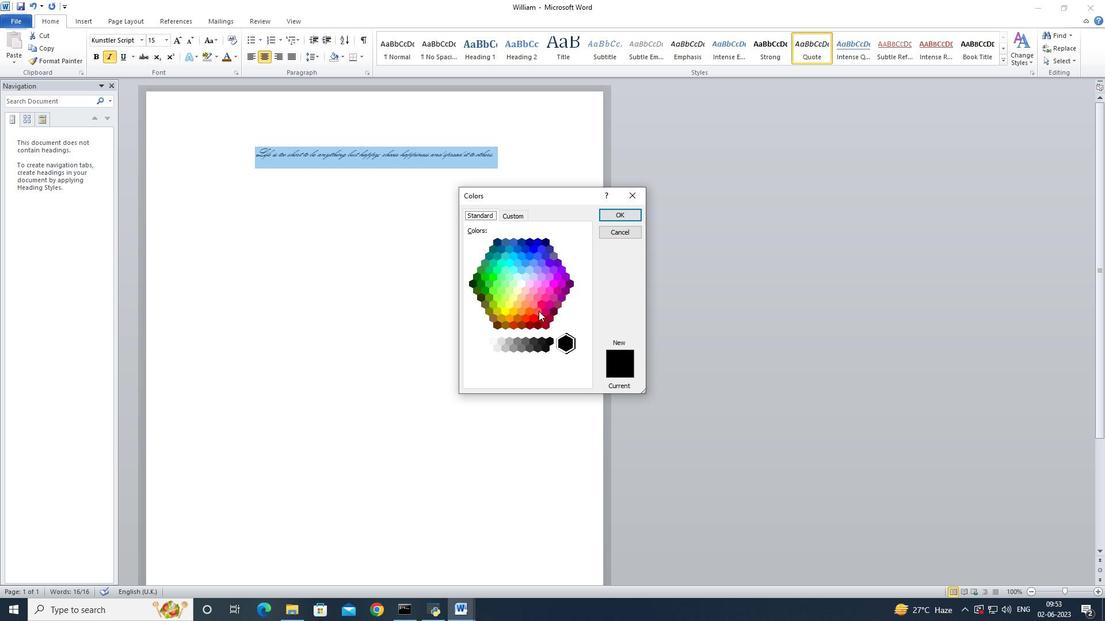 
Action: Mouse moved to (529, 309)
Screenshot: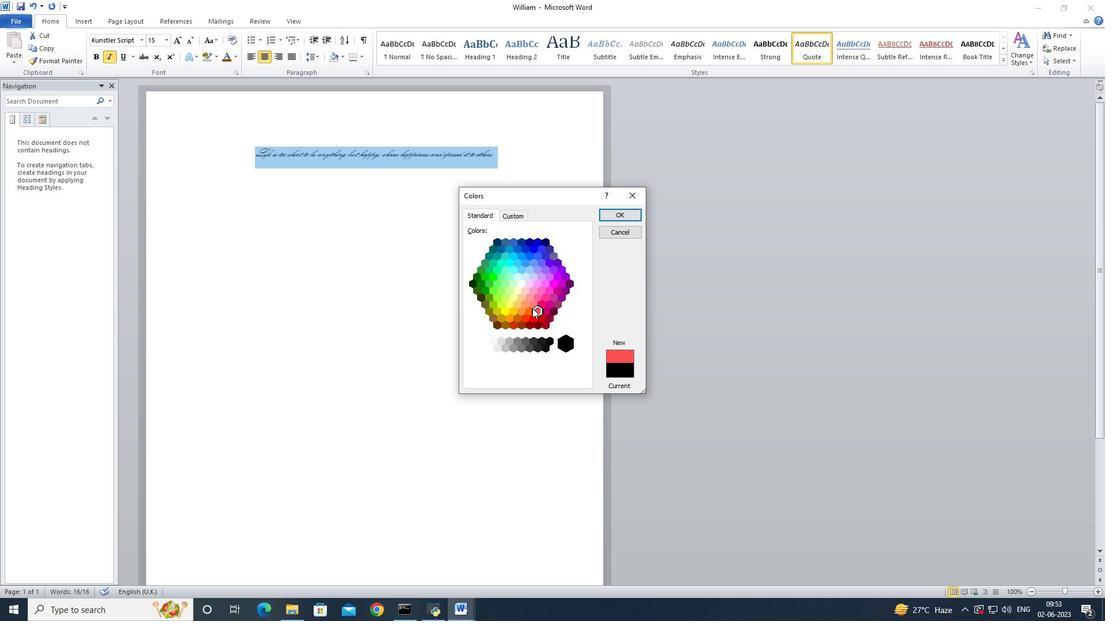 
Action: Mouse pressed left at (529, 309)
Screenshot: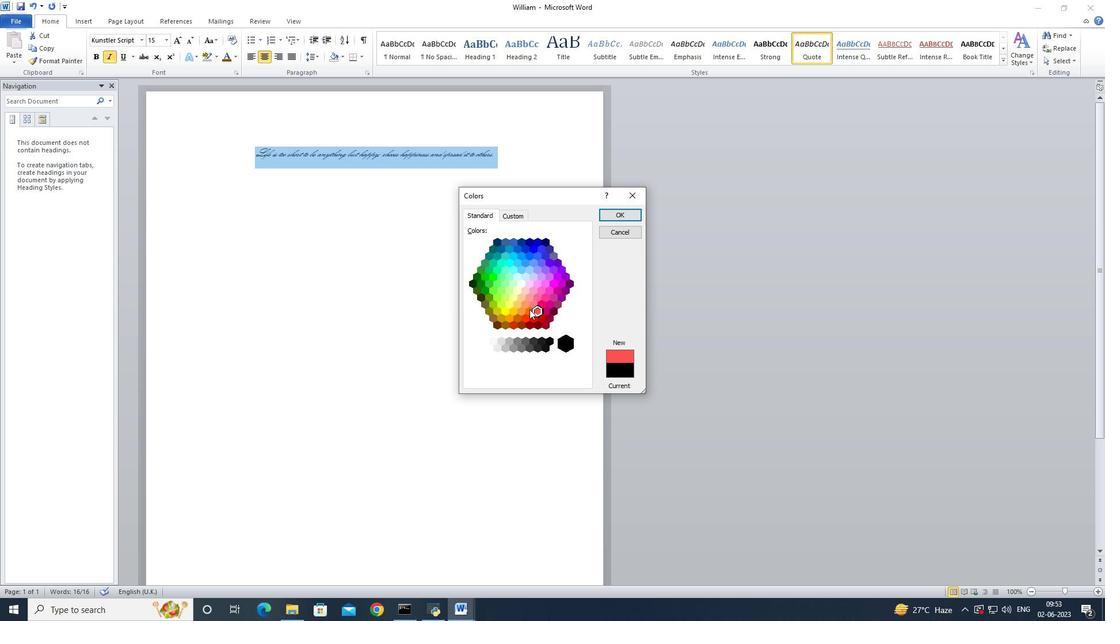 
Action: Mouse moved to (535, 311)
Screenshot: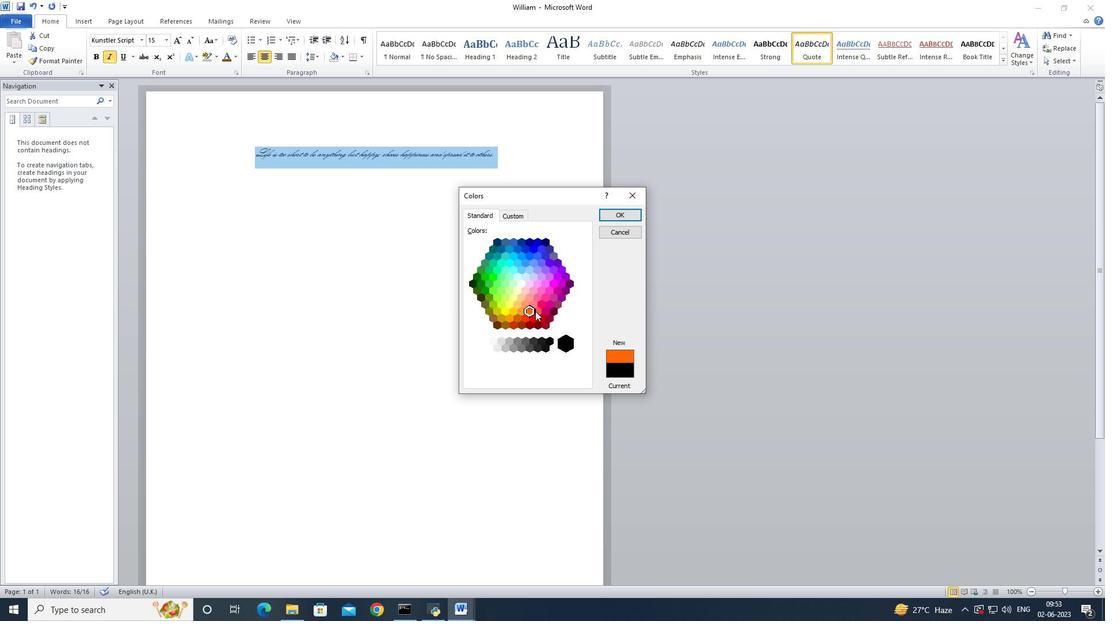 
Action: Mouse pressed left at (535, 311)
Screenshot: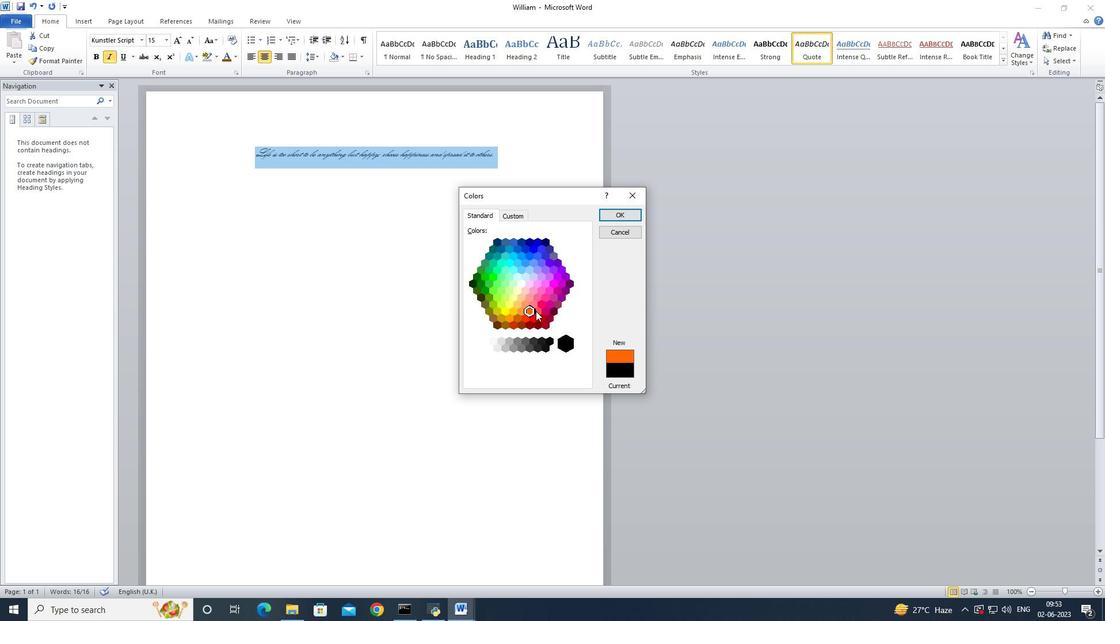 
Action: Mouse moved to (613, 214)
Screenshot: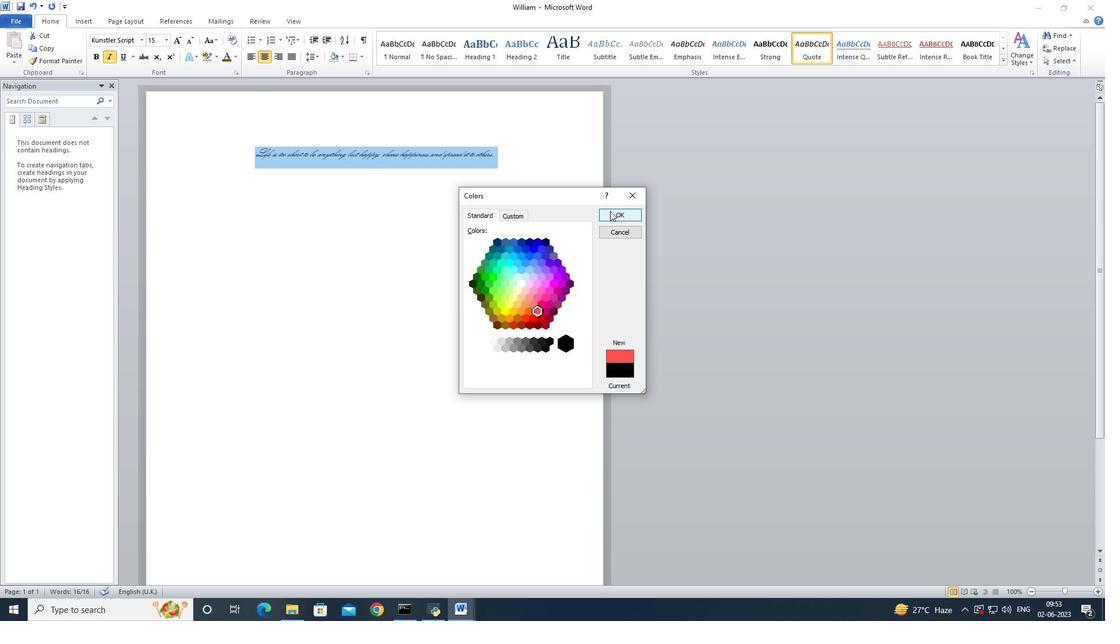 
Action: Mouse pressed left at (613, 214)
Screenshot: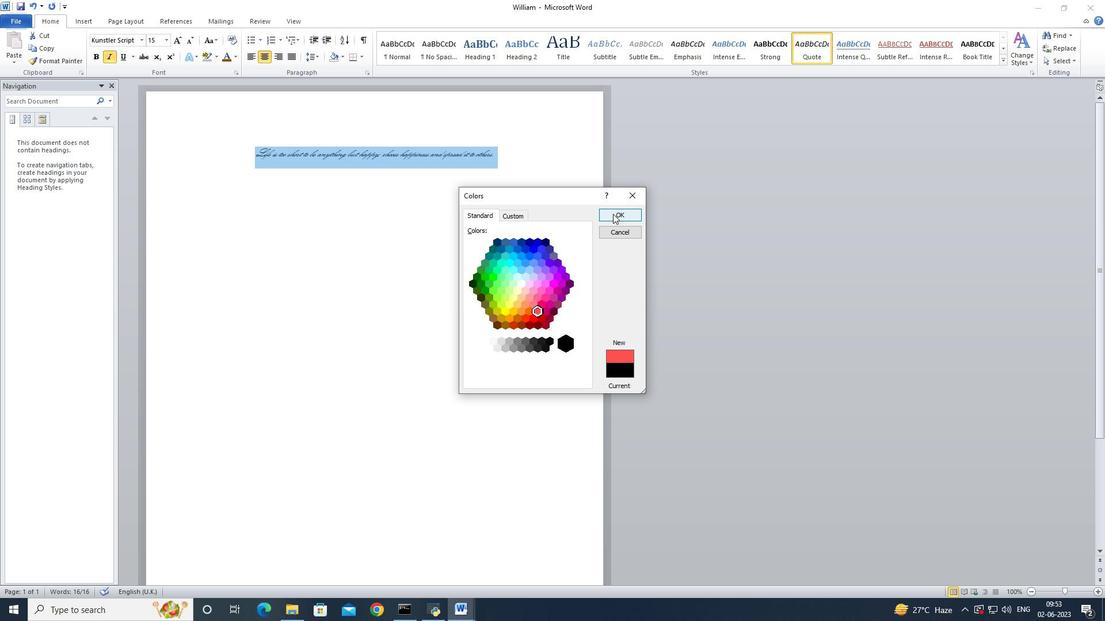 
Action: Mouse moved to (300, 201)
Screenshot: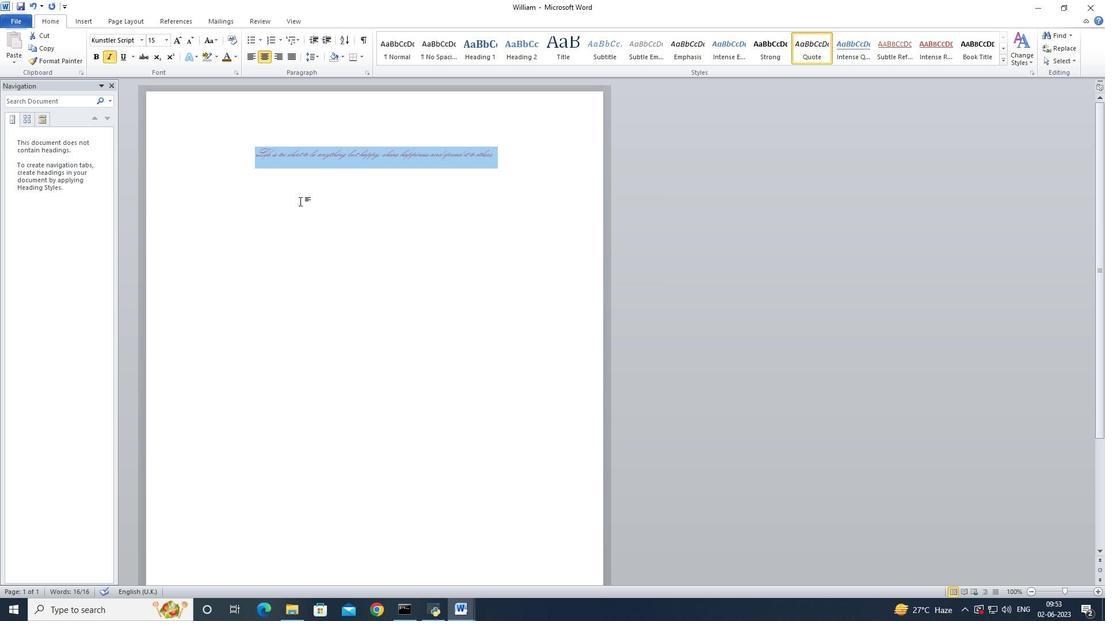 
Action: Mouse pressed left at (300, 201)
Screenshot: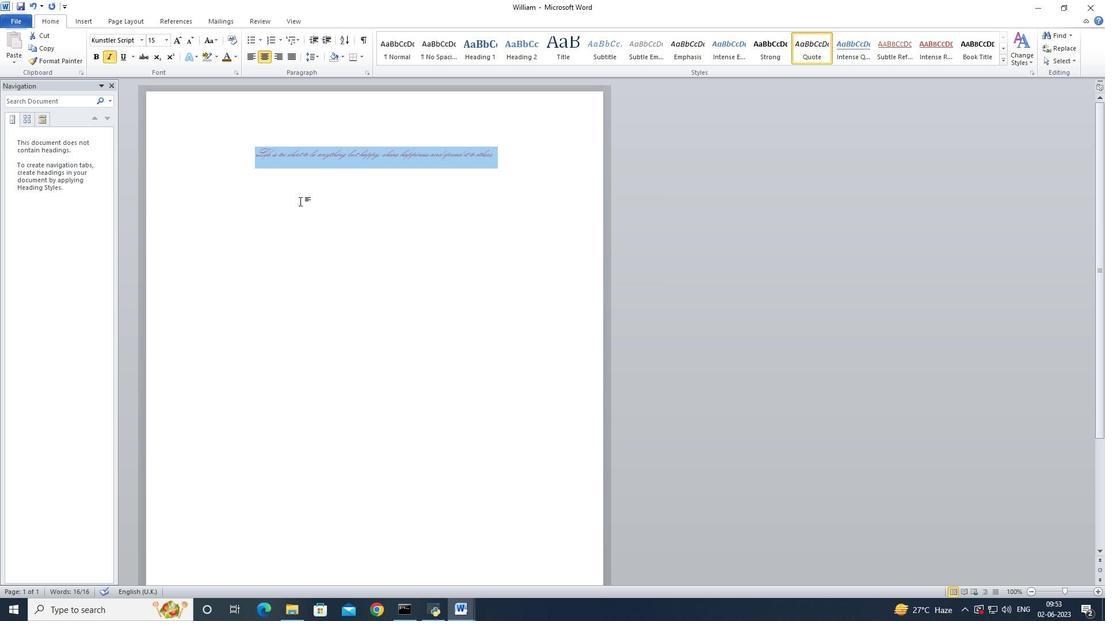 
Action: Mouse moved to (516, 197)
Screenshot: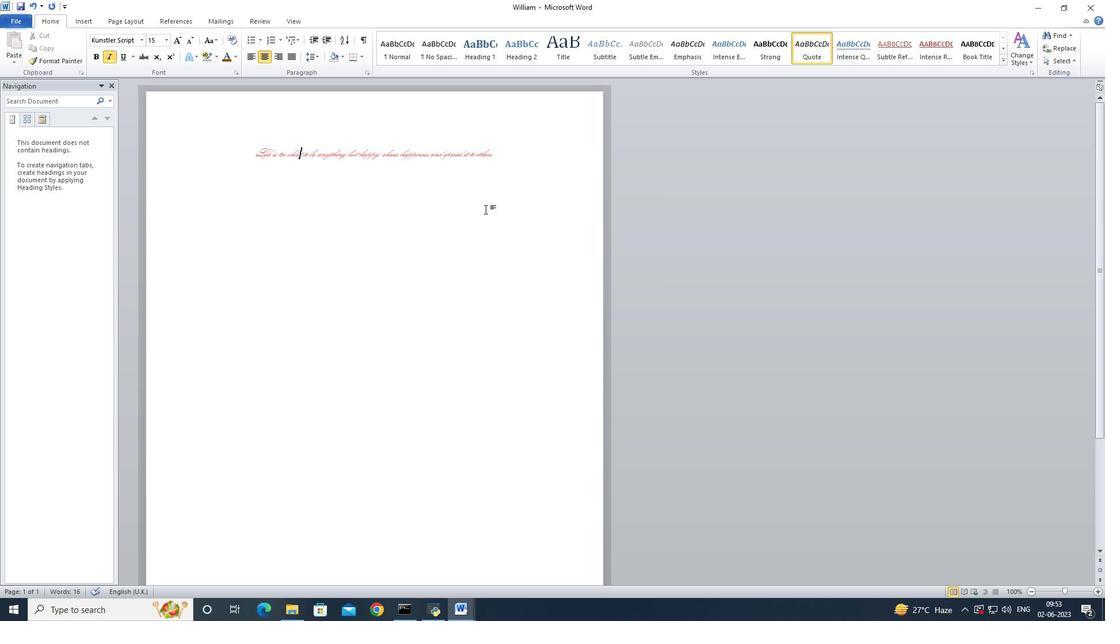 
Action: Mouse pressed left at (516, 197)
Screenshot: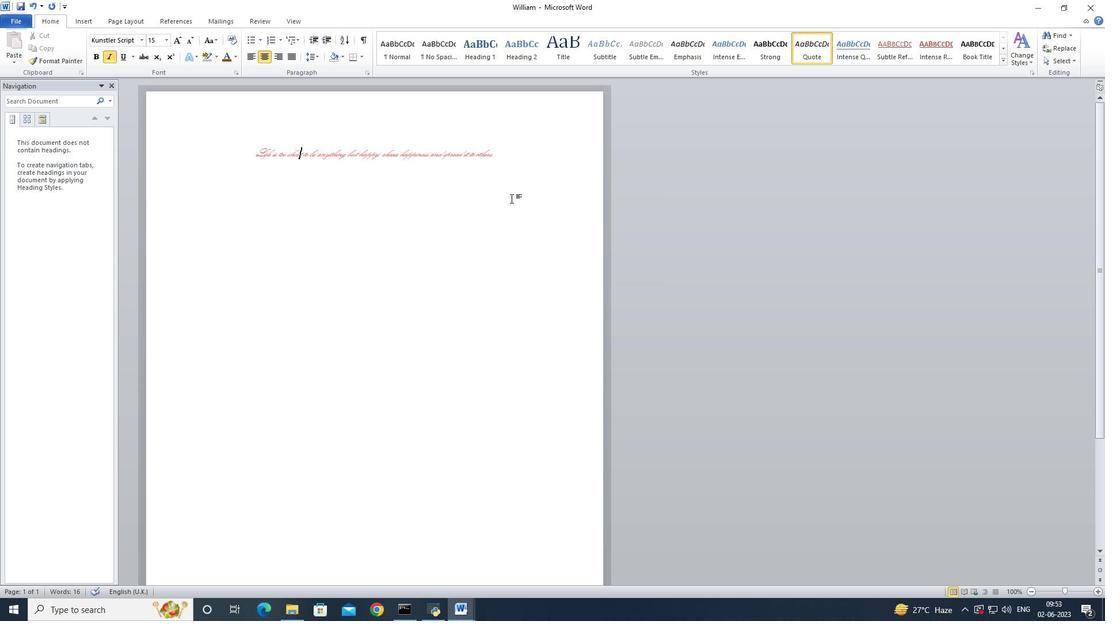
Action: Mouse moved to (511, 197)
Screenshot: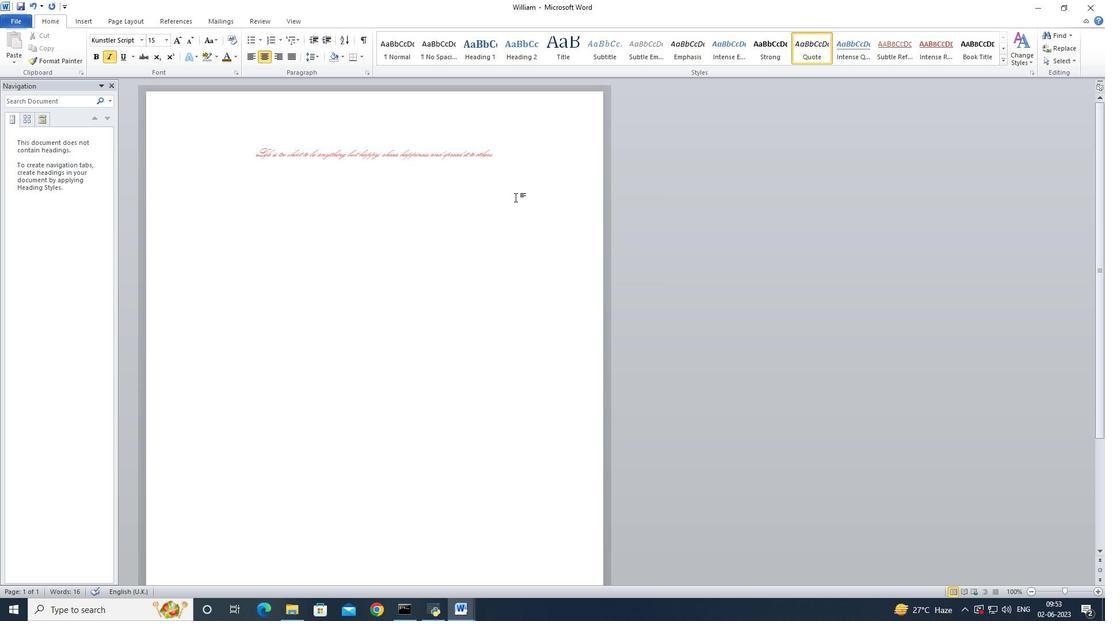 
Action: Key pressed ctrl+S
Screenshot: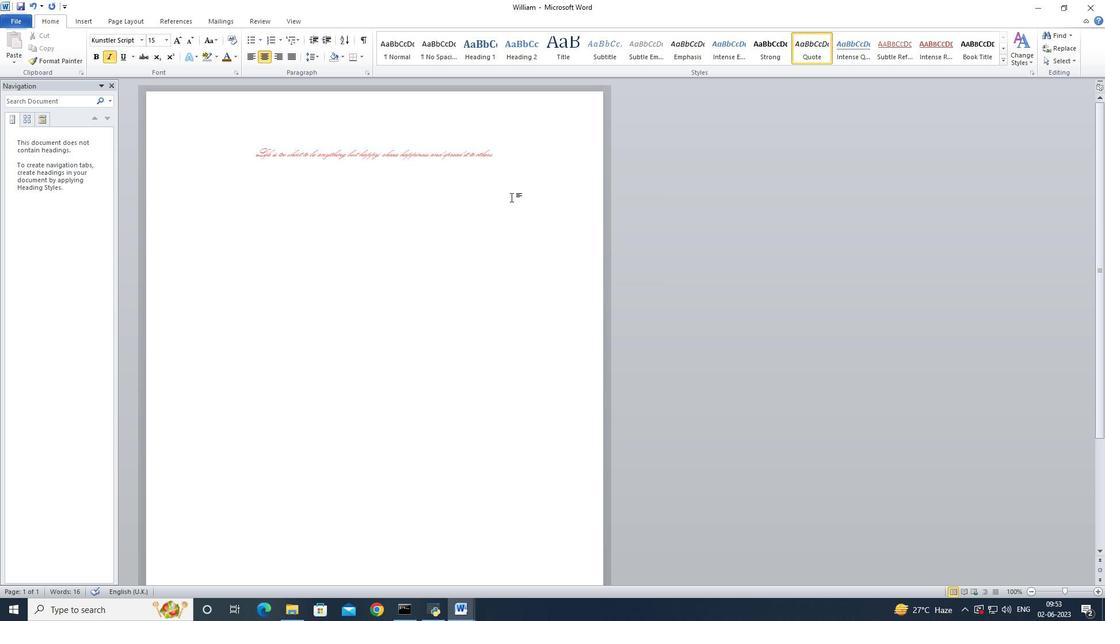 
Action: Mouse moved to (508, 197)
Screenshot: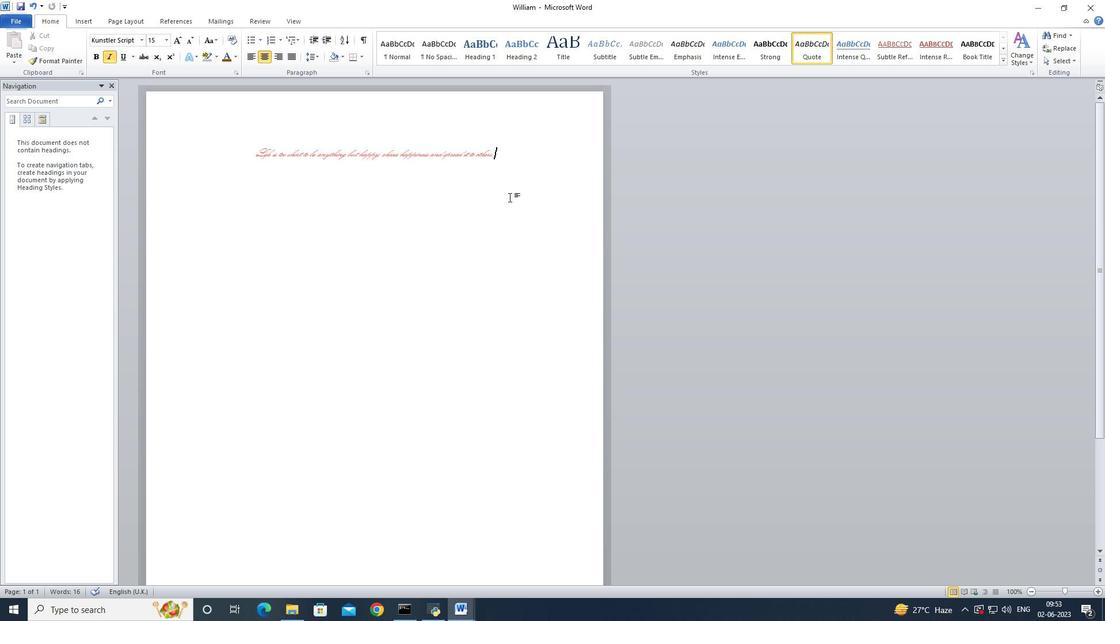 
